 Task: Search one way flight ticket for 2 adults, 2 children, 2 infants in seat in first from Hartford: Bradley International Airport to South Bend: South Bend International Airport on 8-6-2023. Choice of flights is Royal air maroc. Number of bags: 2 checked bags. Price is upto 96000. Outbound departure time preference is 10:30.
Action: Mouse moved to (217, 308)
Screenshot: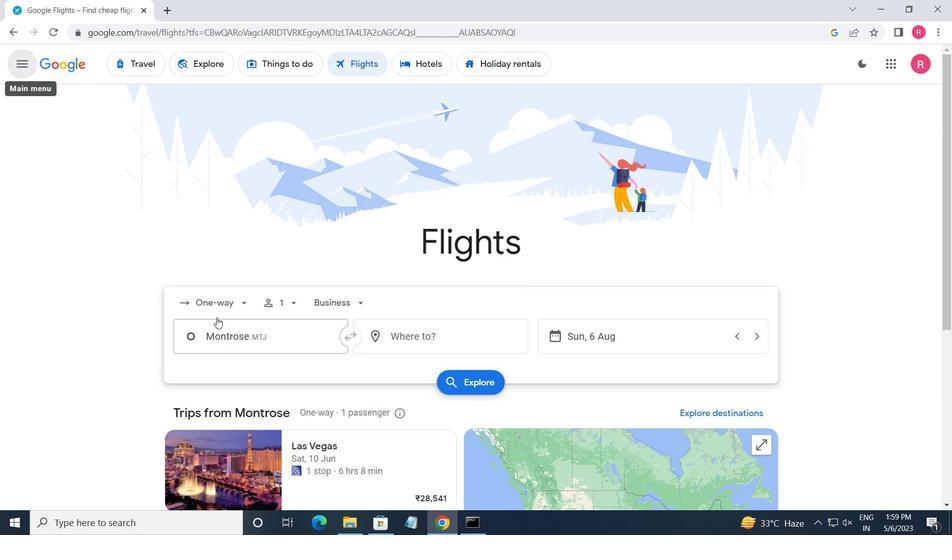 
Action: Mouse pressed left at (217, 308)
Screenshot: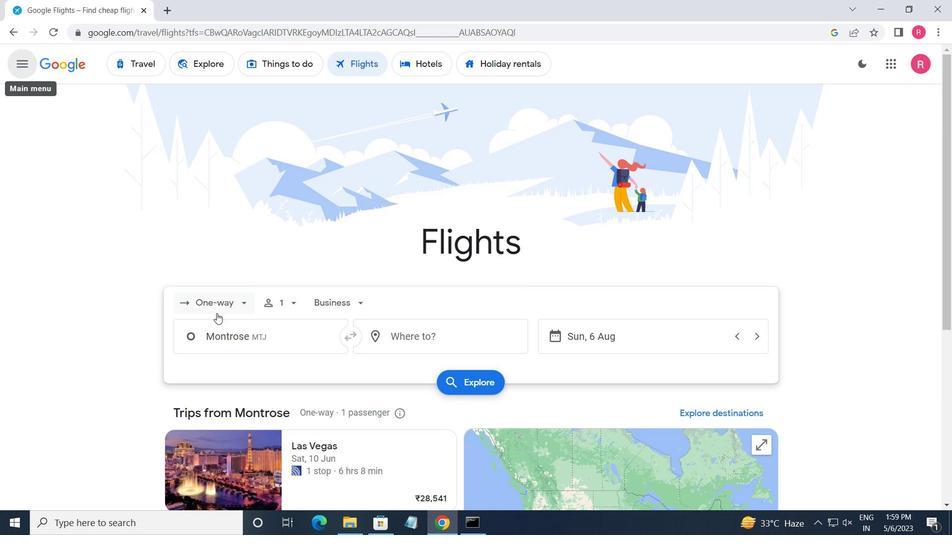 
Action: Mouse moved to (222, 357)
Screenshot: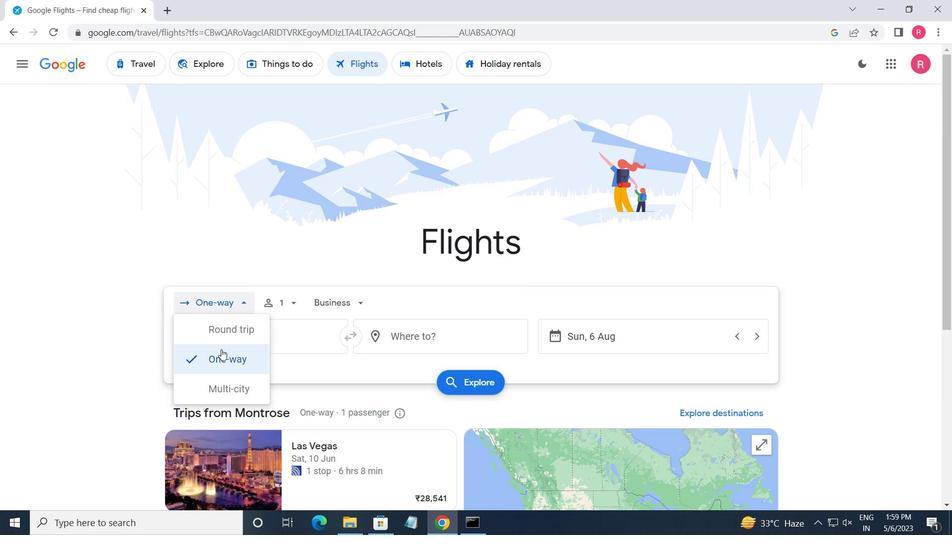 
Action: Mouse pressed left at (222, 357)
Screenshot: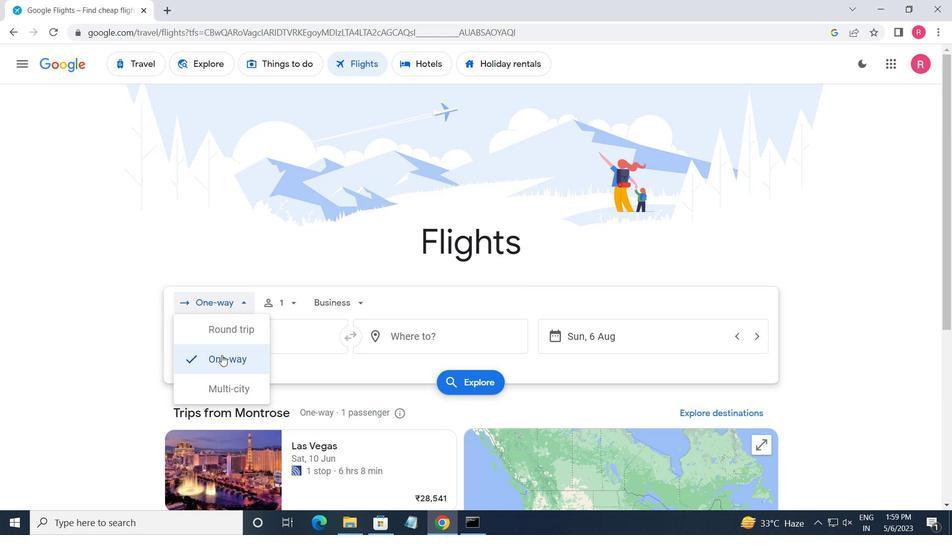 
Action: Mouse moved to (295, 302)
Screenshot: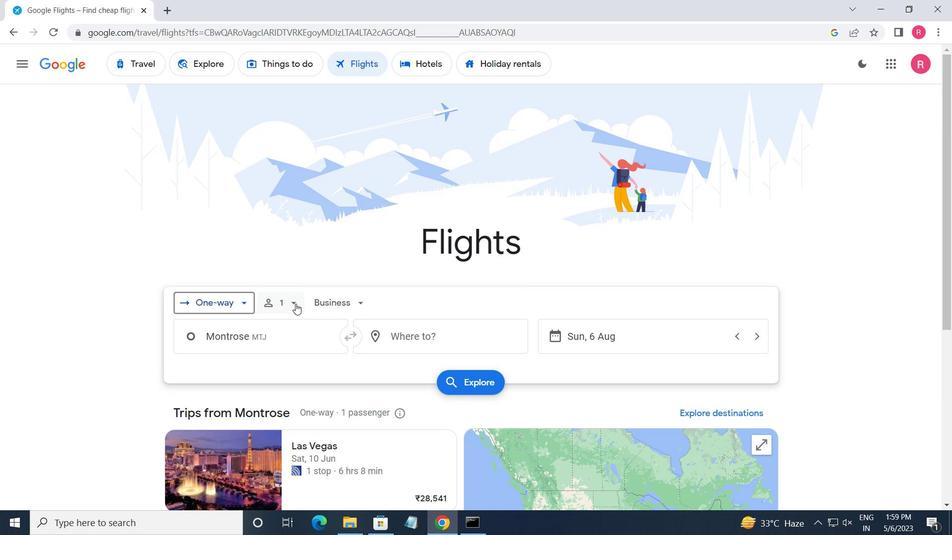 
Action: Mouse pressed left at (295, 302)
Screenshot: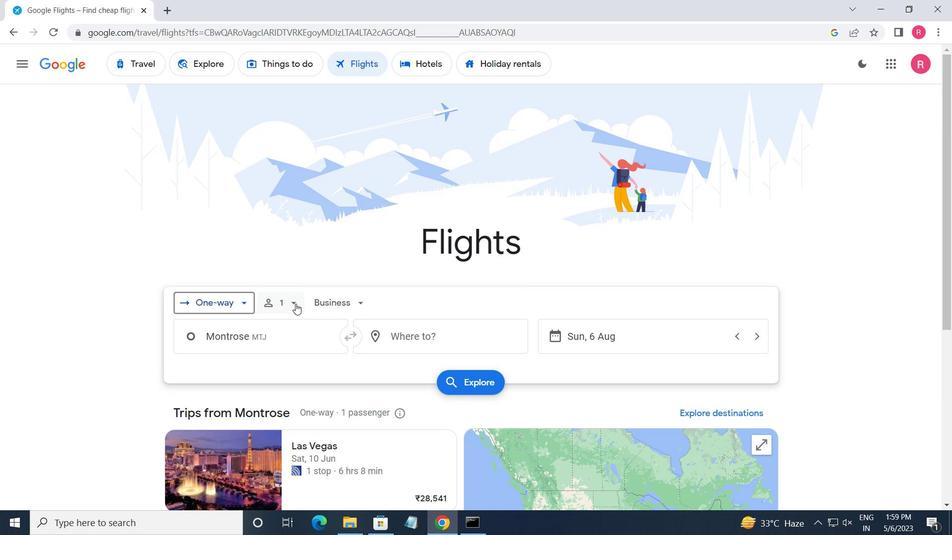 
Action: Mouse moved to (395, 340)
Screenshot: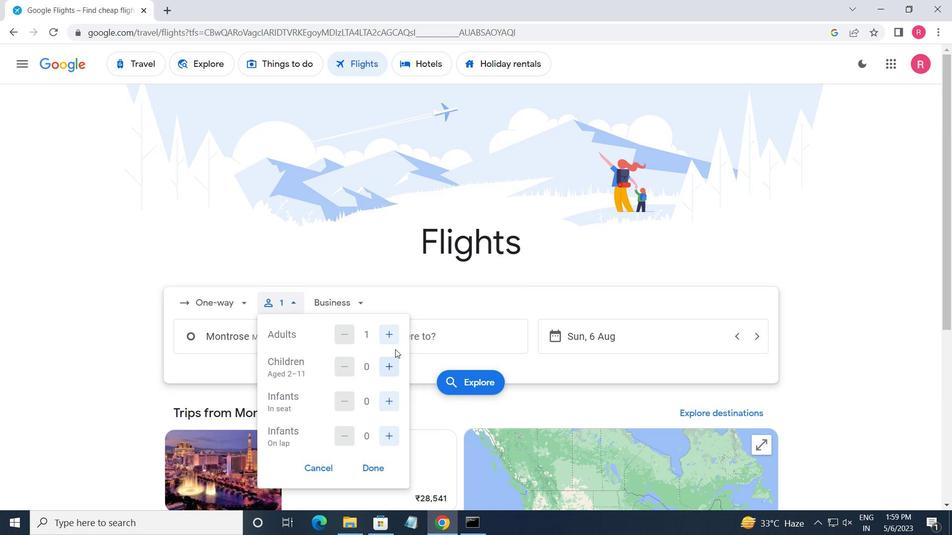 
Action: Mouse pressed left at (395, 340)
Screenshot: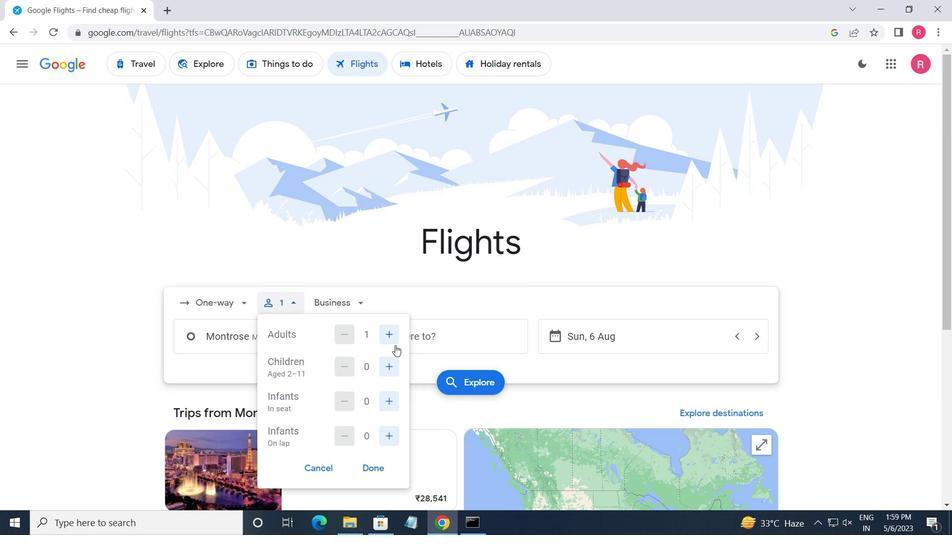 
Action: Mouse moved to (385, 378)
Screenshot: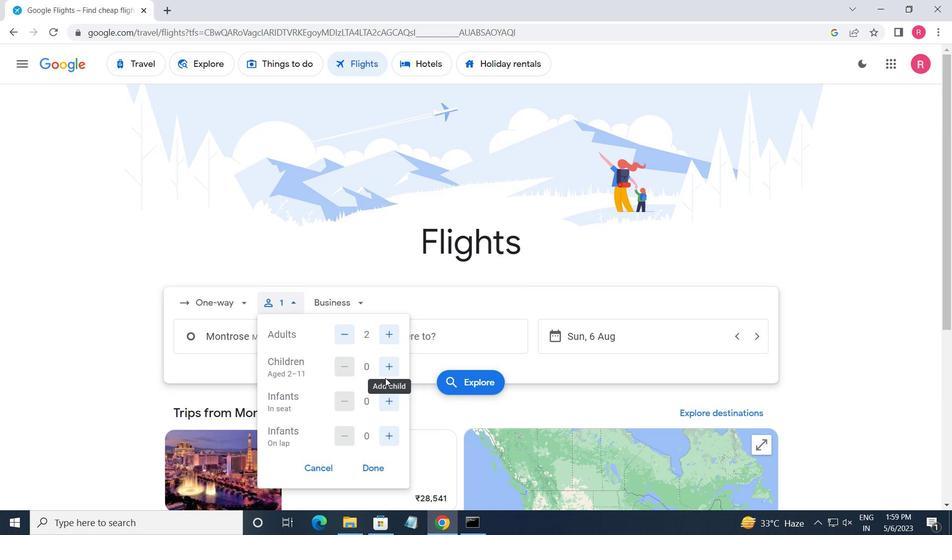 
Action: Mouse pressed left at (385, 378)
Screenshot: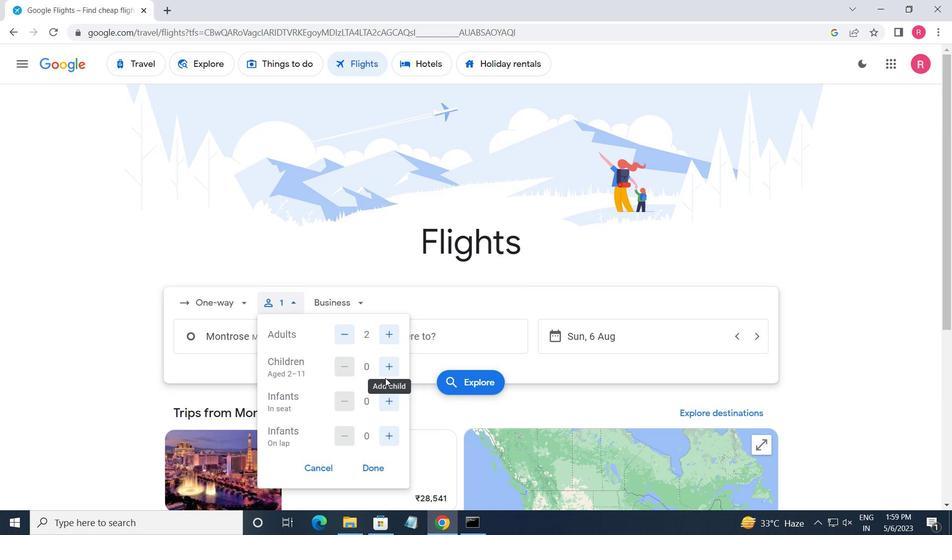 
Action: Mouse moved to (288, 291)
Screenshot: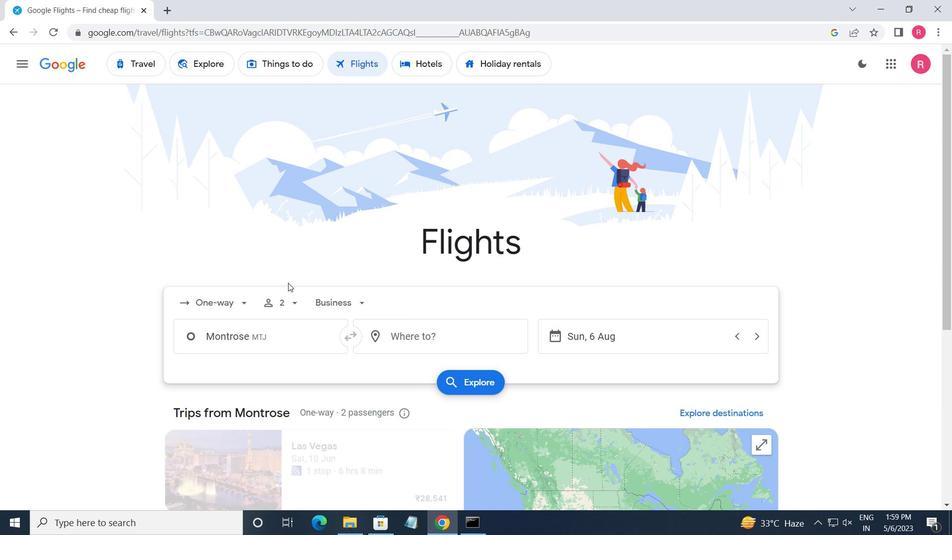 
Action: Mouse pressed left at (288, 291)
Screenshot: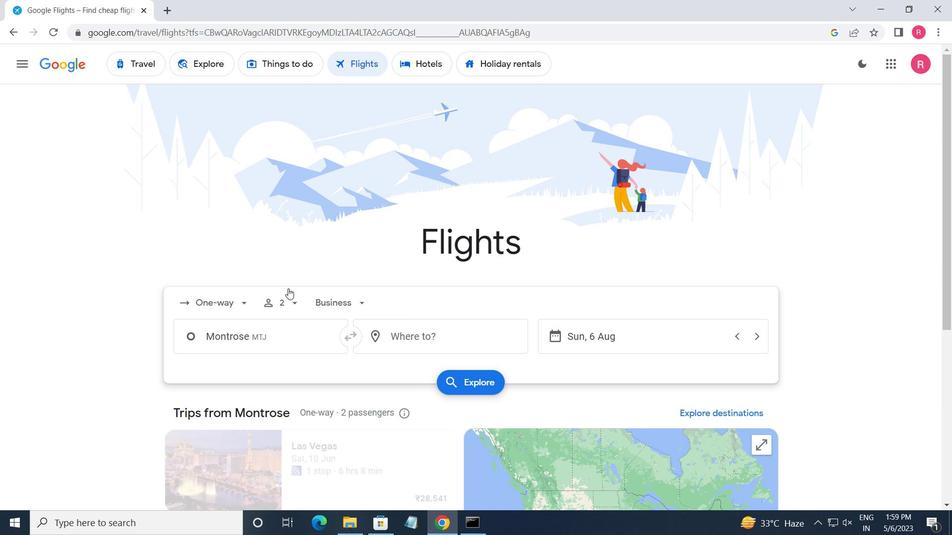 
Action: Mouse moved to (384, 368)
Screenshot: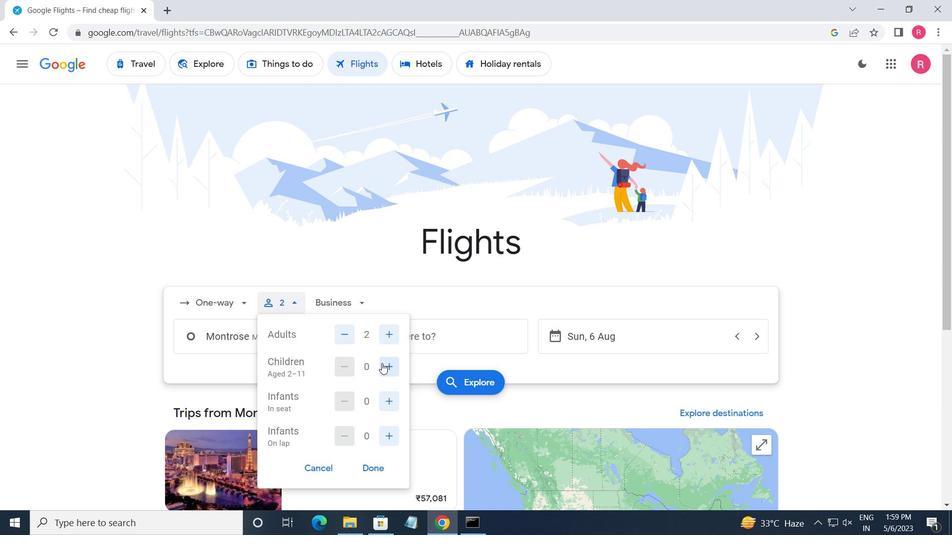 
Action: Mouse pressed left at (384, 368)
Screenshot: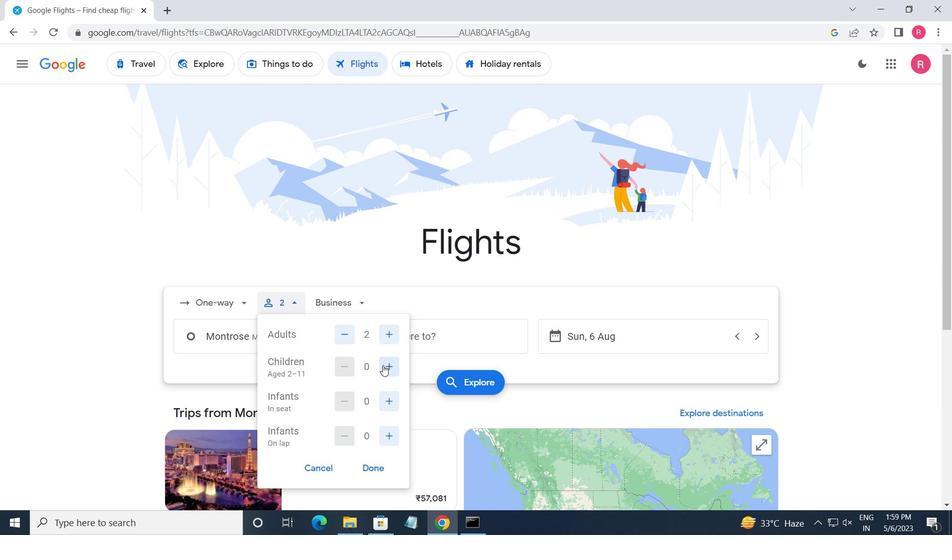 
Action: Mouse pressed left at (384, 368)
Screenshot: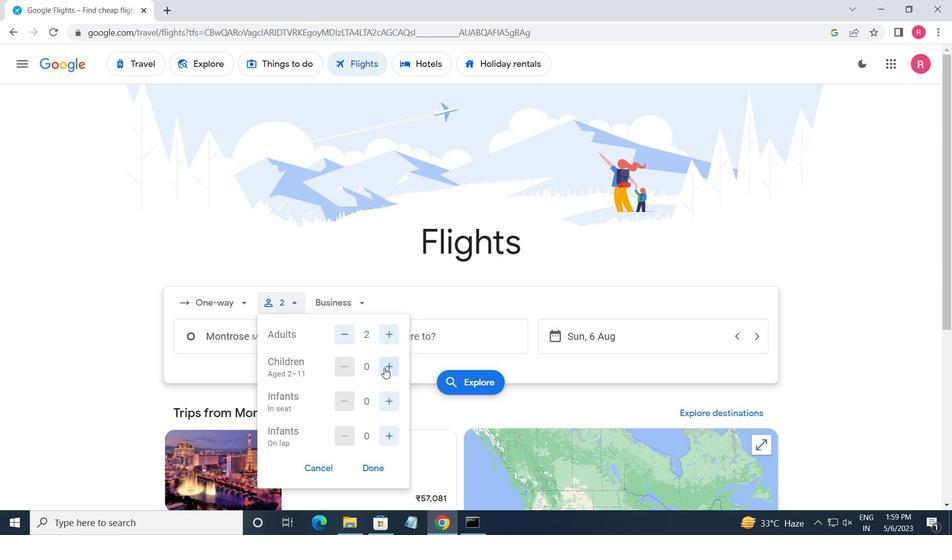 
Action: Mouse moved to (388, 402)
Screenshot: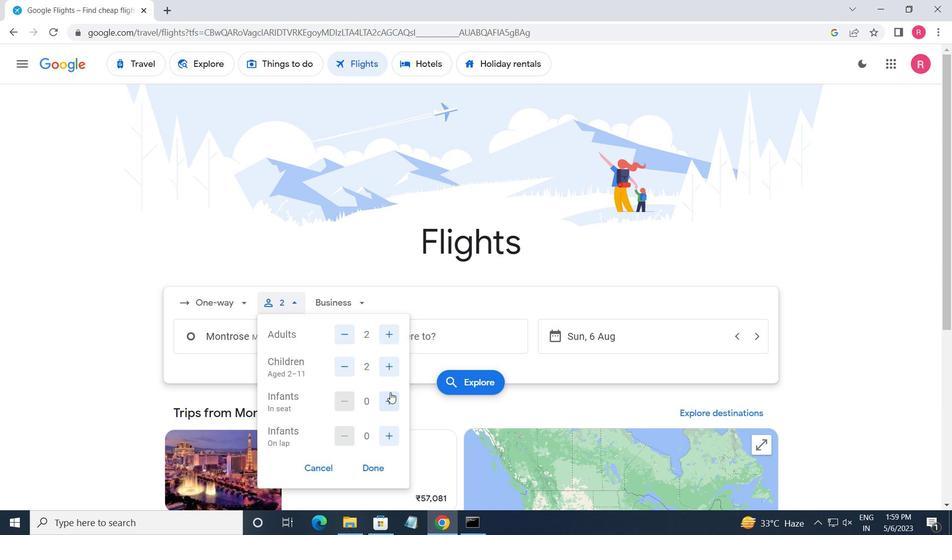 
Action: Mouse pressed left at (388, 402)
Screenshot: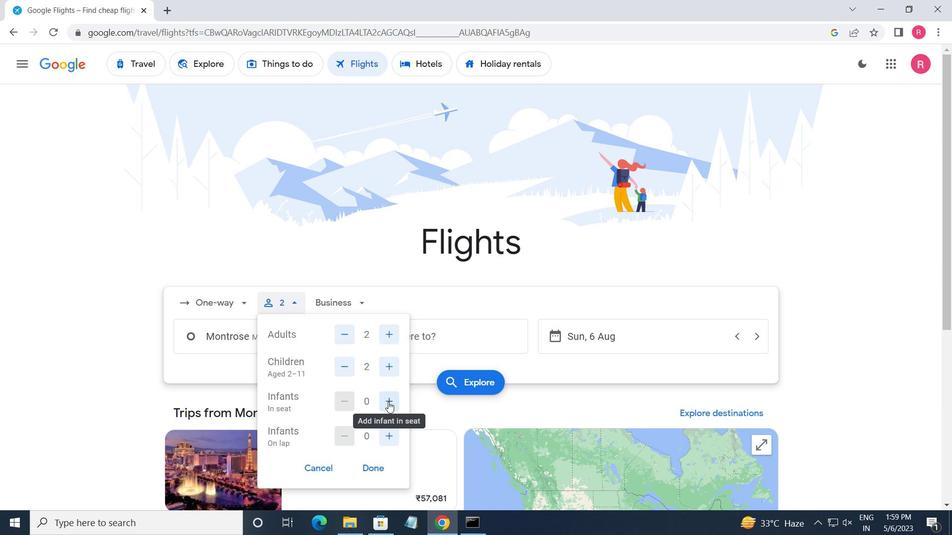 
Action: Mouse pressed left at (388, 402)
Screenshot: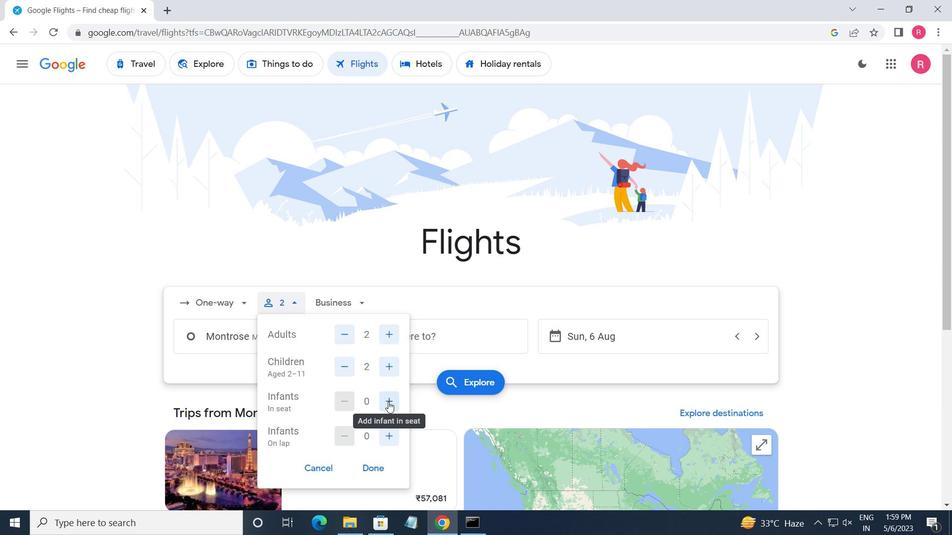 
Action: Mouse moved to (374, 467)
Screenshot: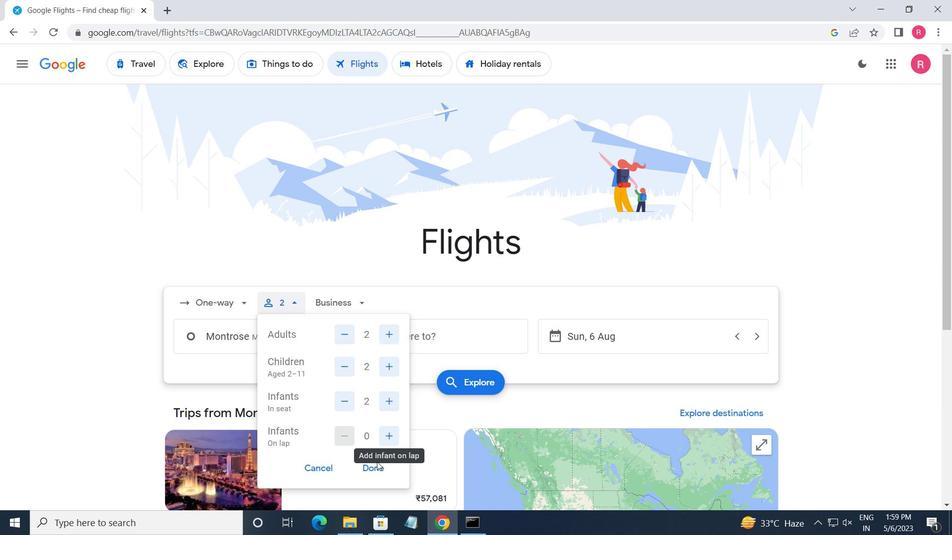 
Action: Mouse pressed left at (374, 467)
Screenshot: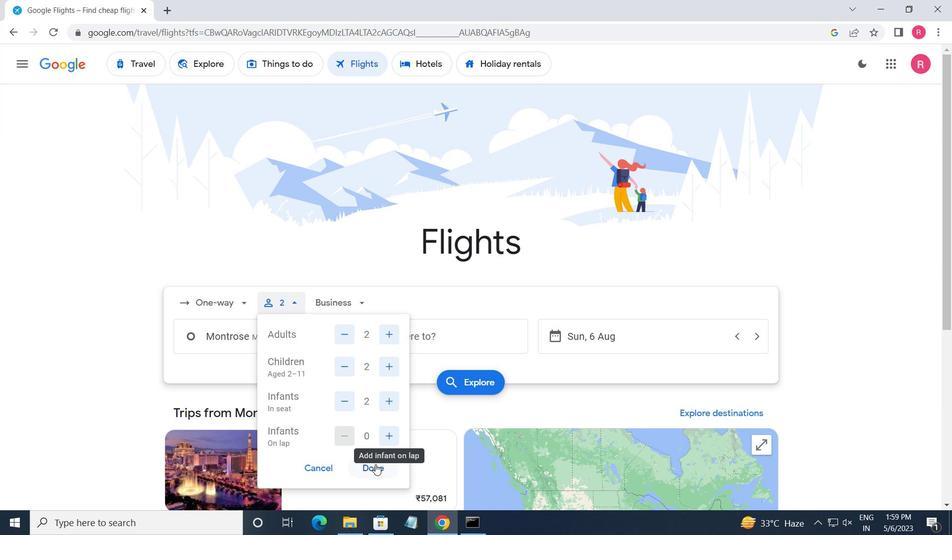 
Action: Mouse moved to (358, 306)
Screenshot: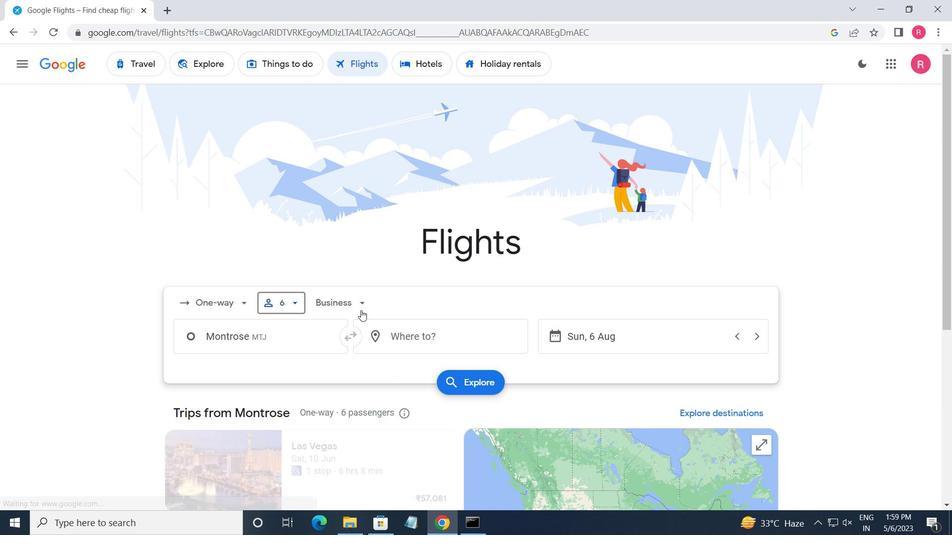 
Action: Mouse pressed left at (358, 306)
Screenshot: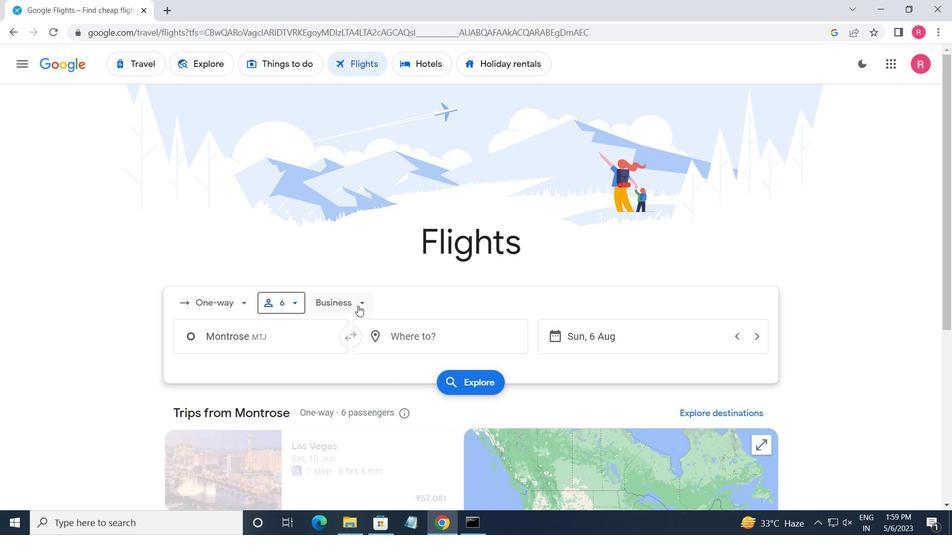 
Action: Mouse moved to (377, 420)
Screenshot: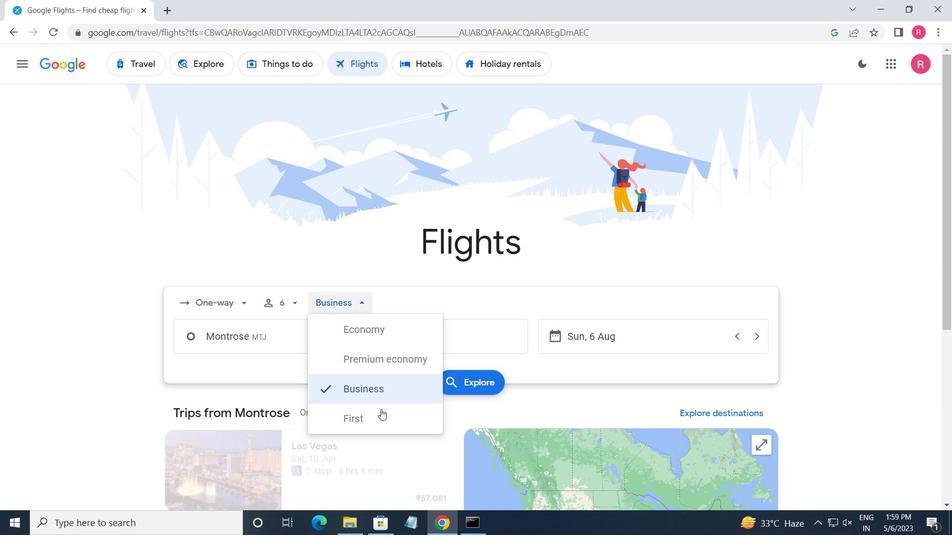 
Action: Mouse pressed left at (377, 420)
Screenshot: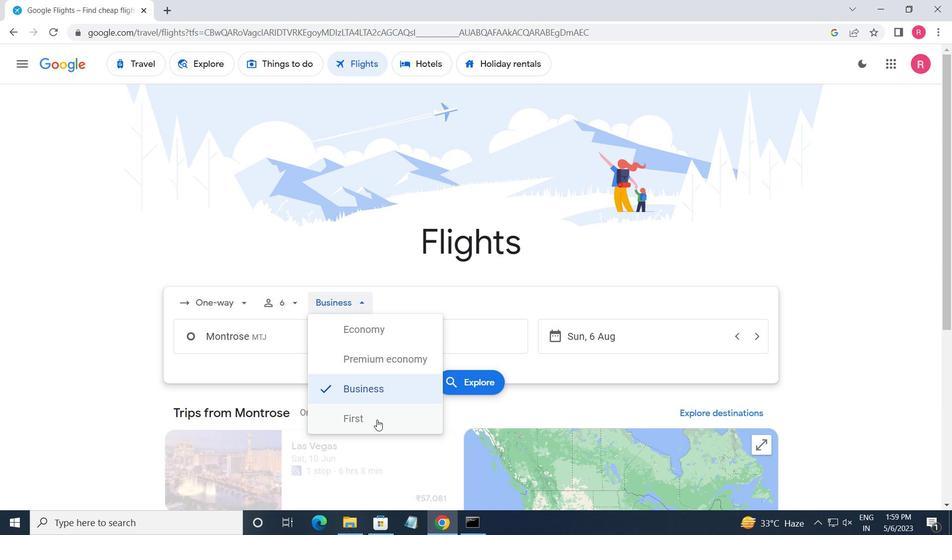 
Action: Mouse moved to (301, 330)
Screenshot: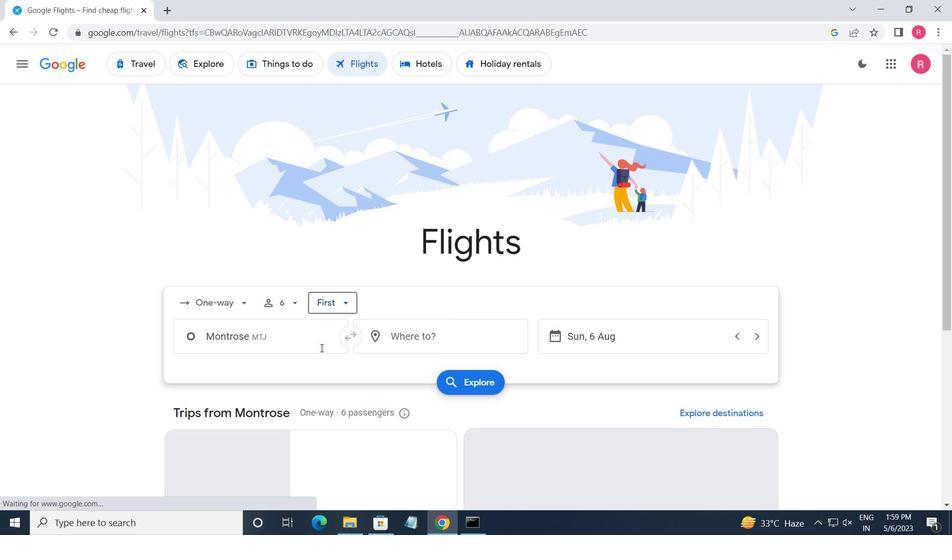 
Action: Mouse pressed left at (301, 330)
Screenshot: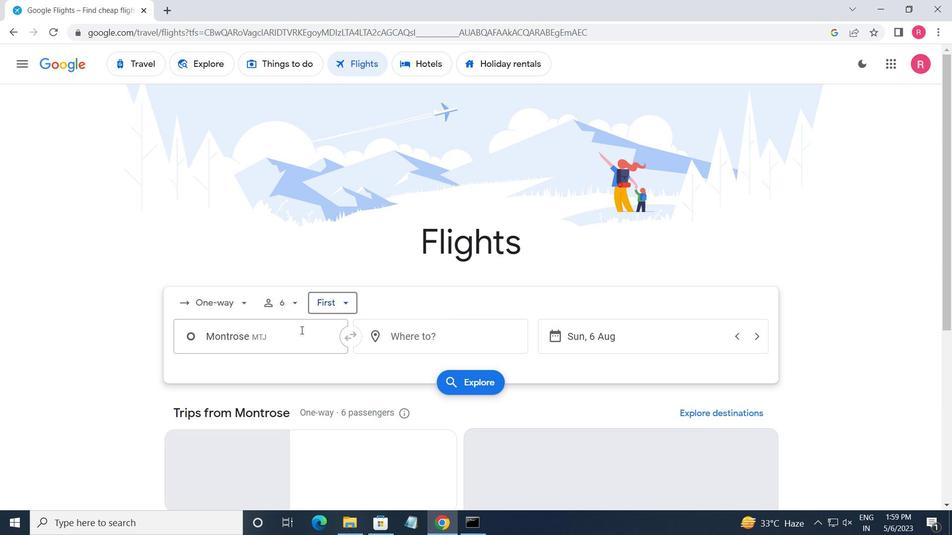 
Action: Mouse moved to (310, 324)
Screenshot: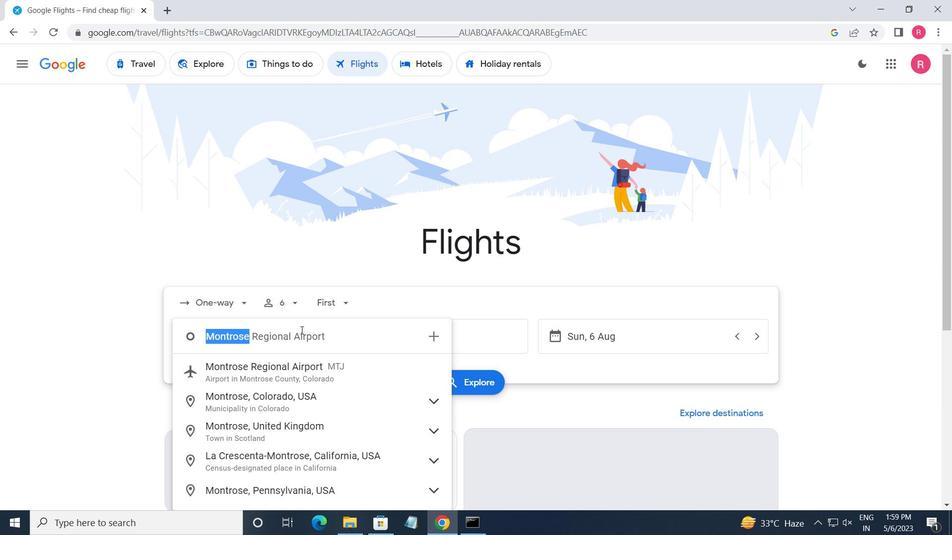 
Action: Key pressed <Key.caps_lock>Hart
Screenshot: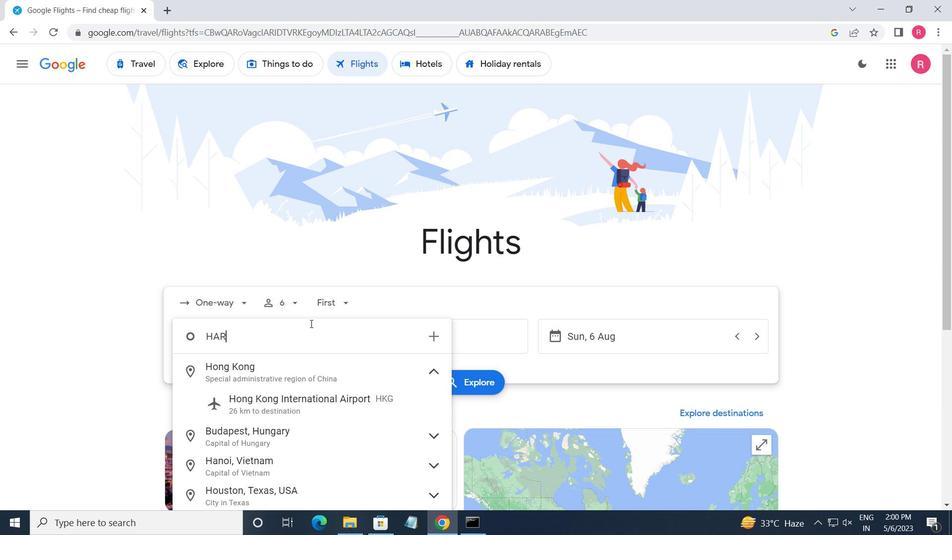 
Action: Mouse moved to (281, 412)
Screenshot: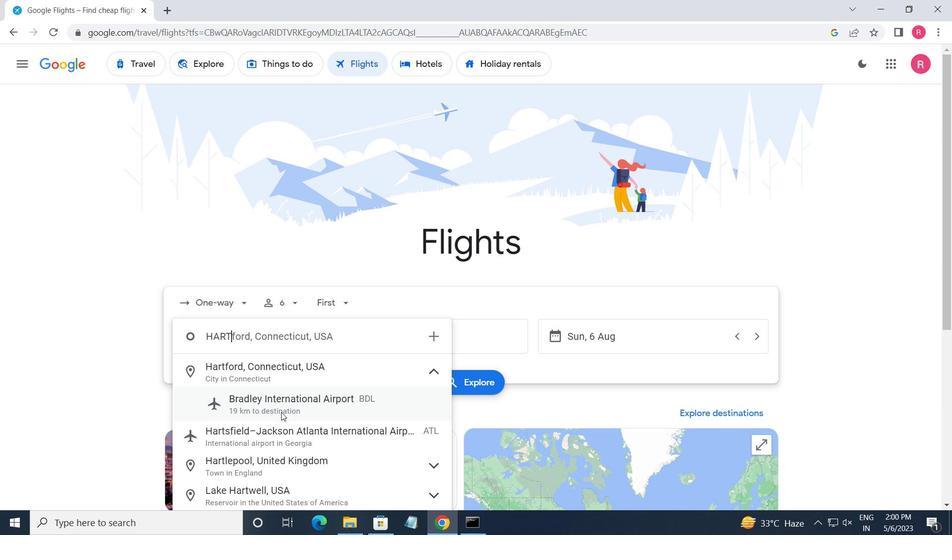 
Action: Mouse pressed left at (281, 412)
Screenshot: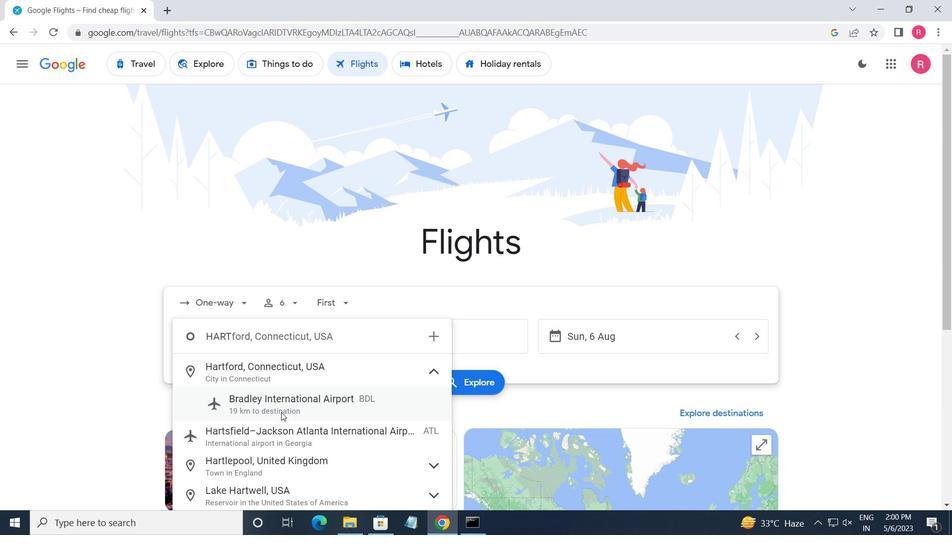 
Action: Mouse moved to (430, 329)
Screenshot: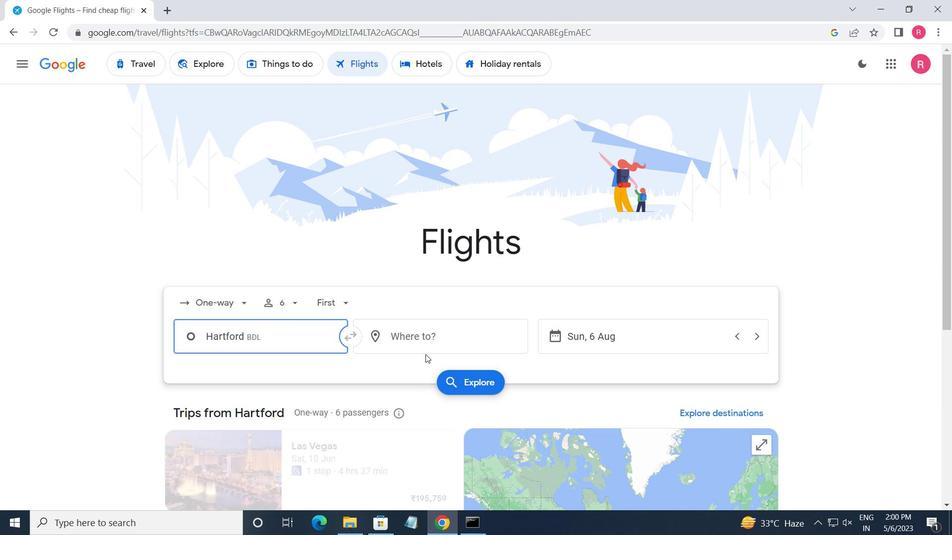 
Action: Mouse pressed left at (430, 329)
Screenshot: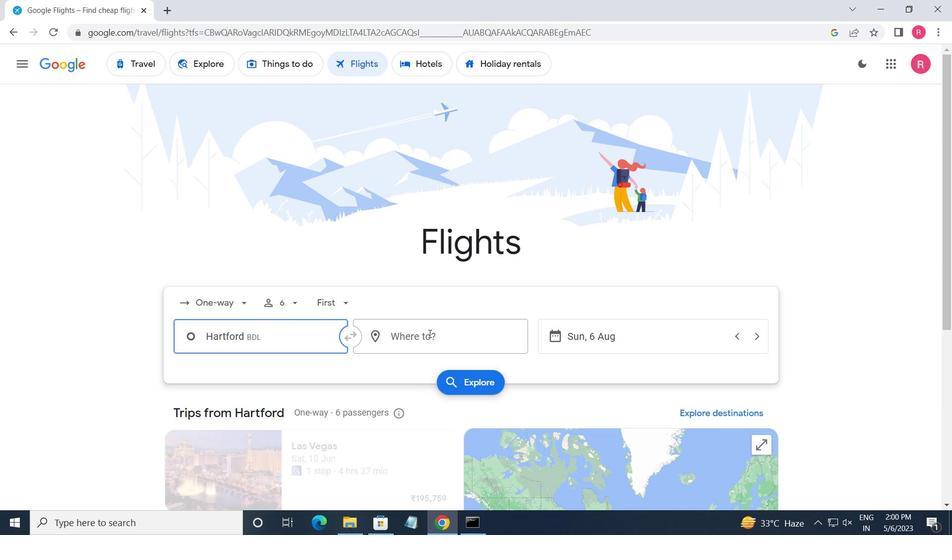 
Action: Key pressed <Key.shift>SOUTHBEND<Key.space><Key.shift>INTERNATIONAL<Key.space>
Screenshot: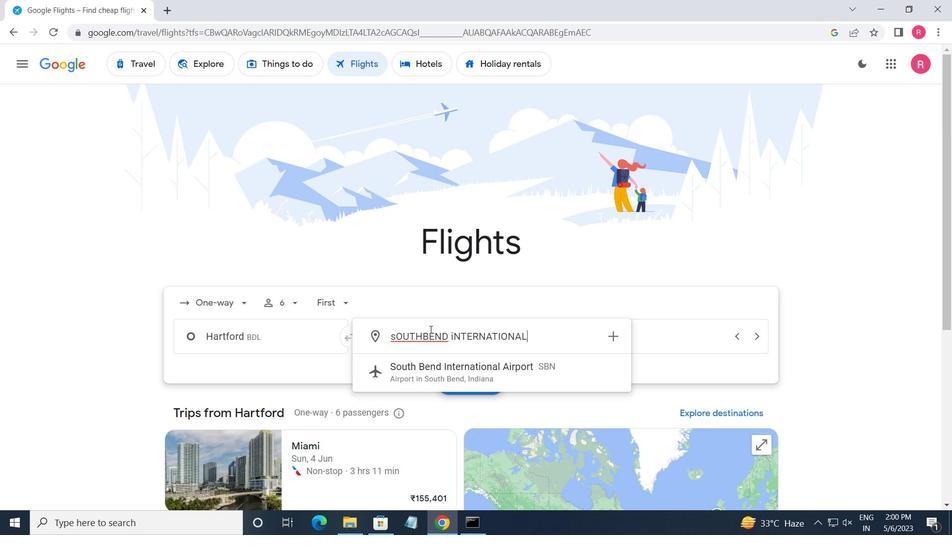 
Action: Mouse moved to (462, 378)
Screenshot: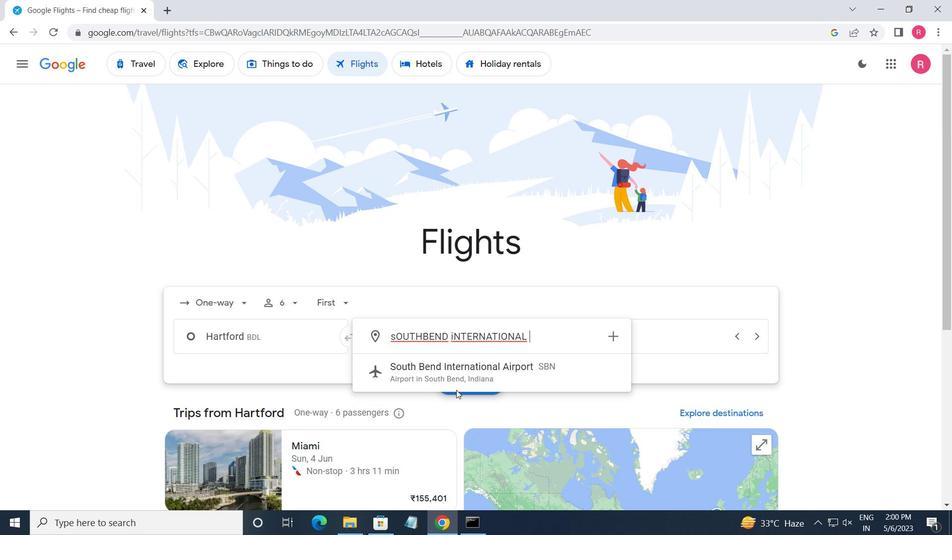 
Action: Mouse pressed left at (462, 378)
Screenshot: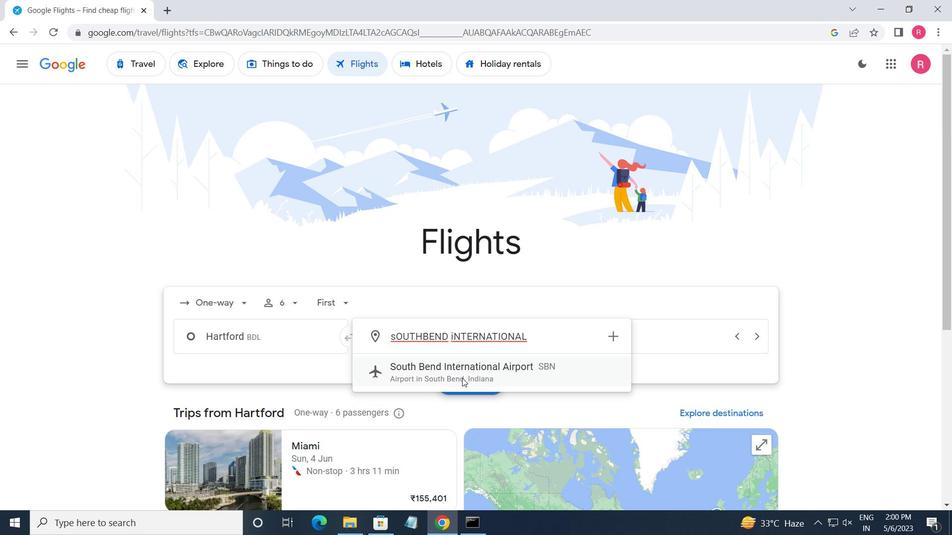 
Action: Mouse moved to (594, 343)
Screenshot: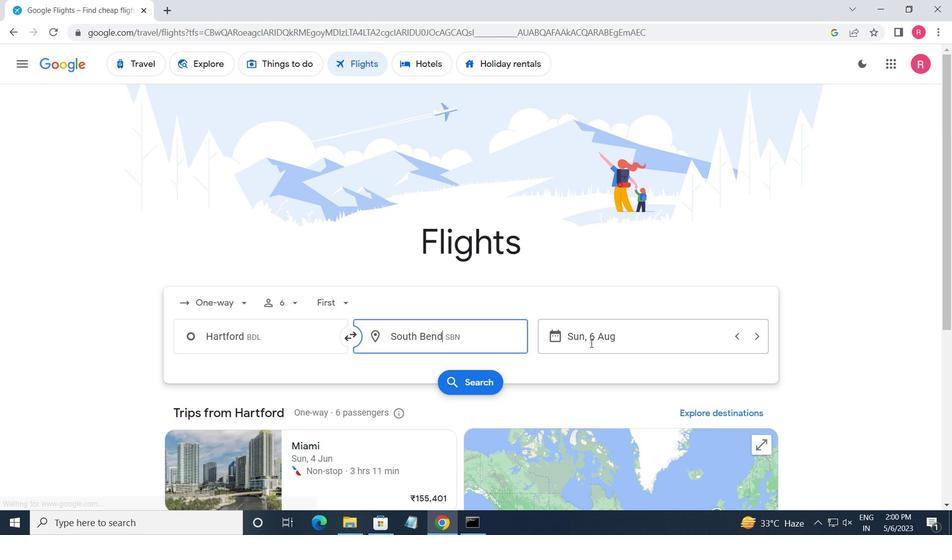
Action: Mouse pressed left at (594, 343)
Screenshot: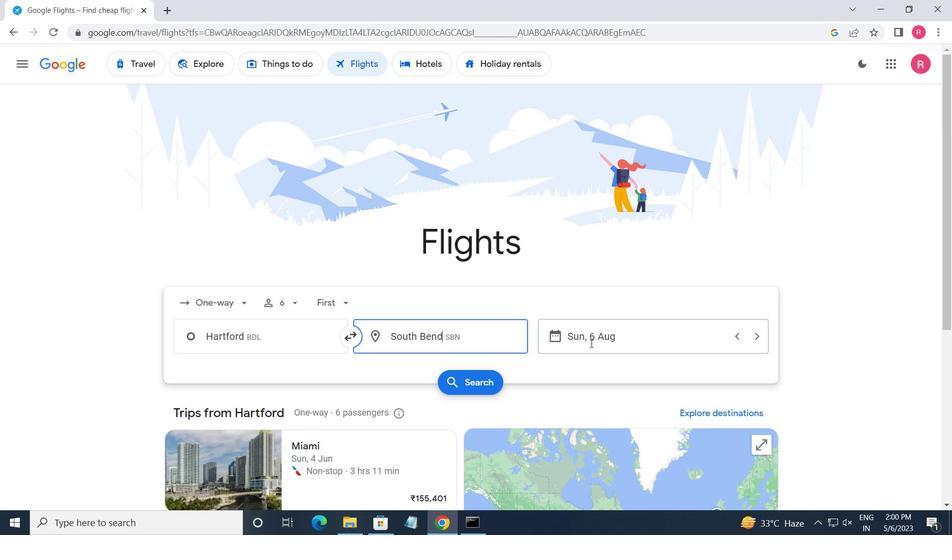 
Action: Mouse moved to (329, 319)
Screenshot: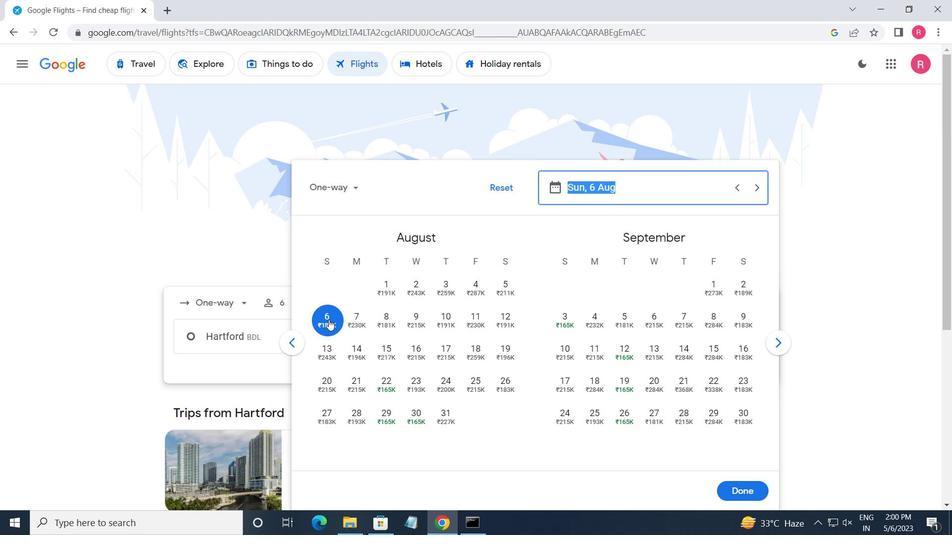
Action: Mouse pressed left at (329, 319)
Screenshot: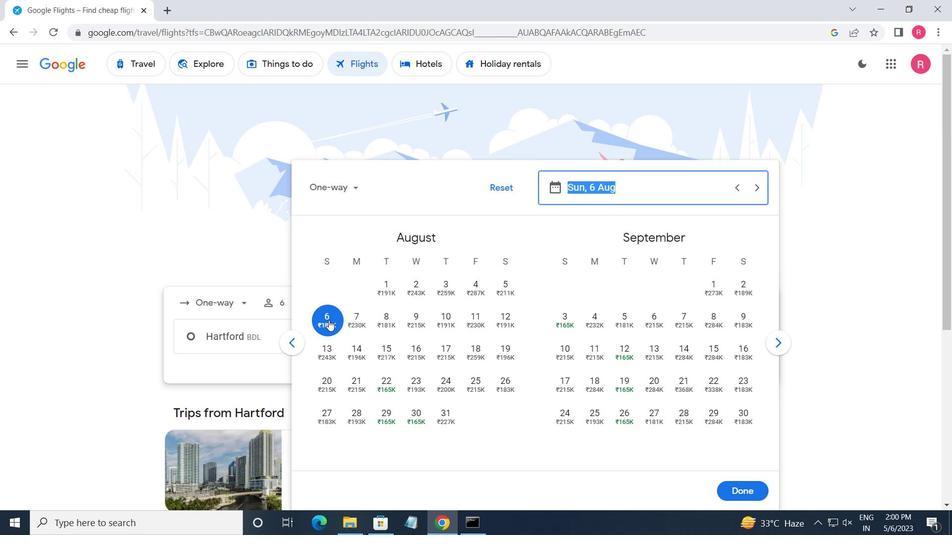 
Action: Mouse moved to (740, 492)
Screenshot: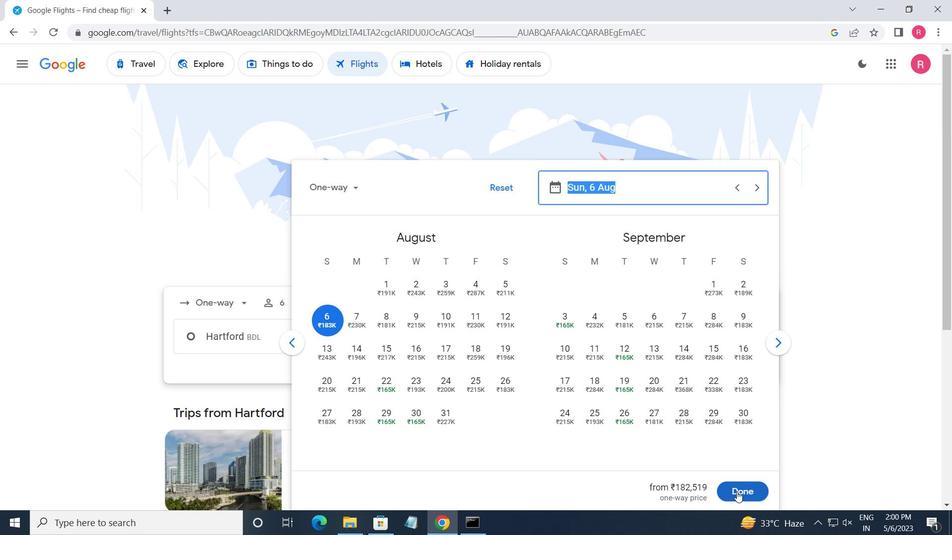 
Action: Mouse pressed left at (740, 492)
Screenshot: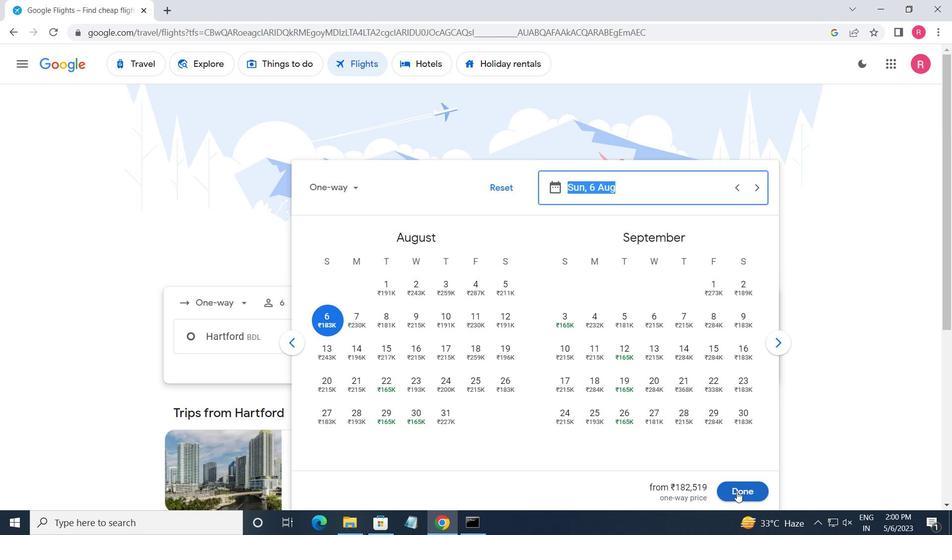 
Action: Mouse moved to (458, 382)
Screenshot: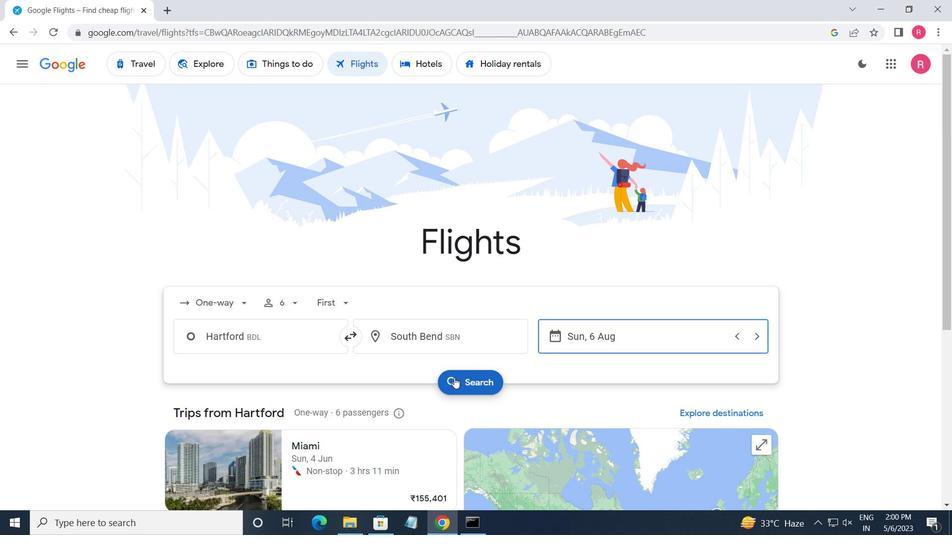 
Action: Mouse pressed left at (458, 382)
Screenshot: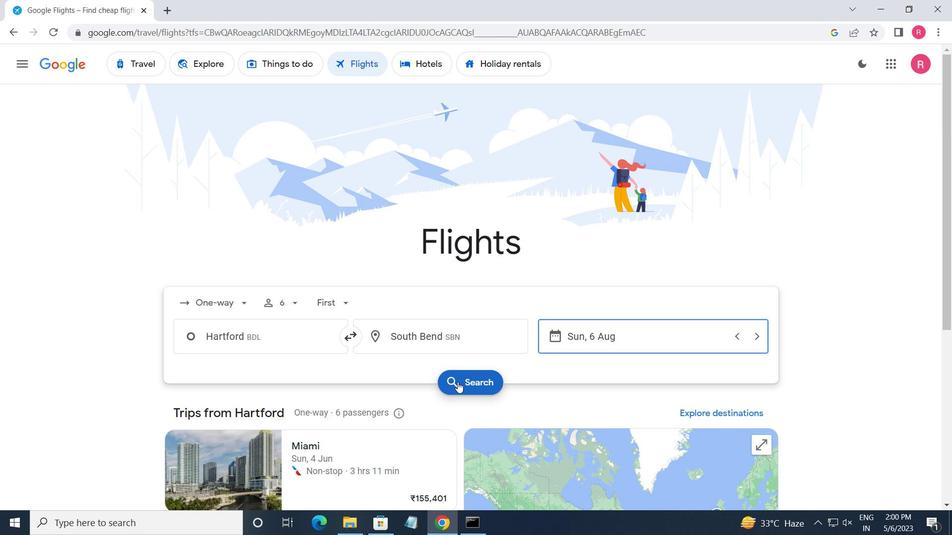 
Action: Mouse moved to (191, 175)
Screenshot: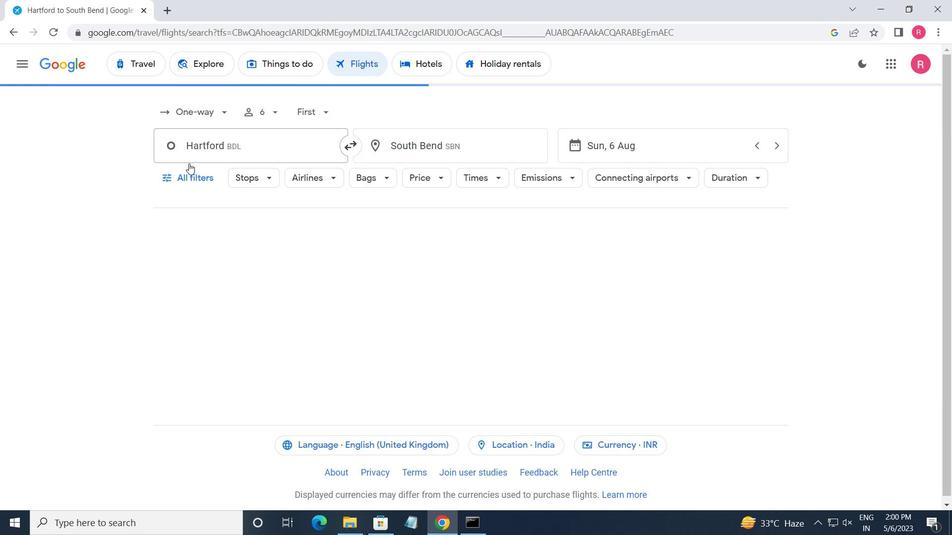 
Action: Mouse pressed left at (191, 175)
Screenshot: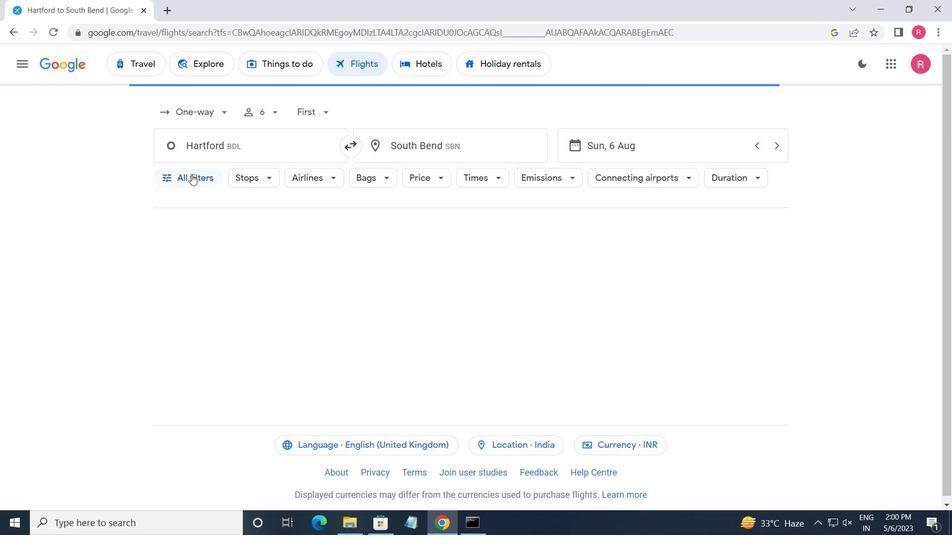 
Action: Mouse moved to (242, 271)
Screenshot: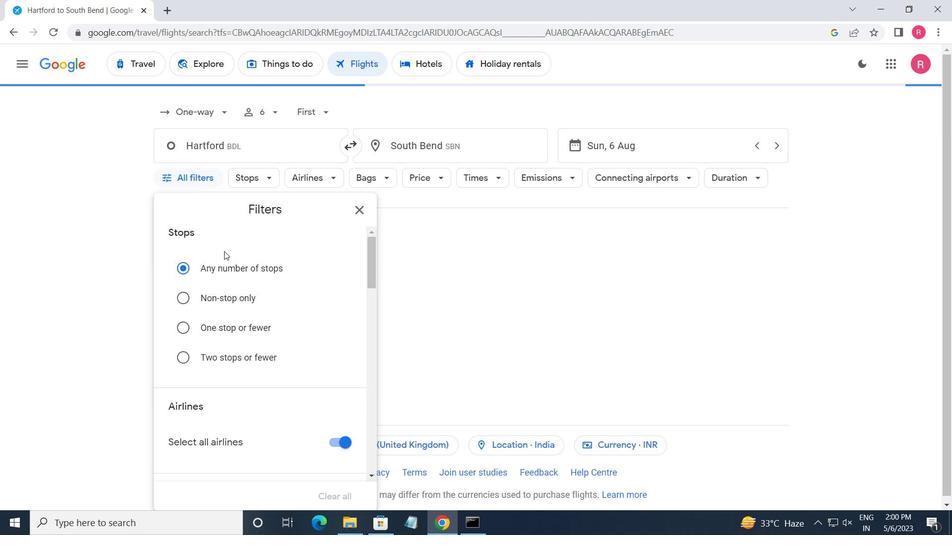 
Action: Mouse scrolled (242, 270) with delta (0, 0)
Screenshot: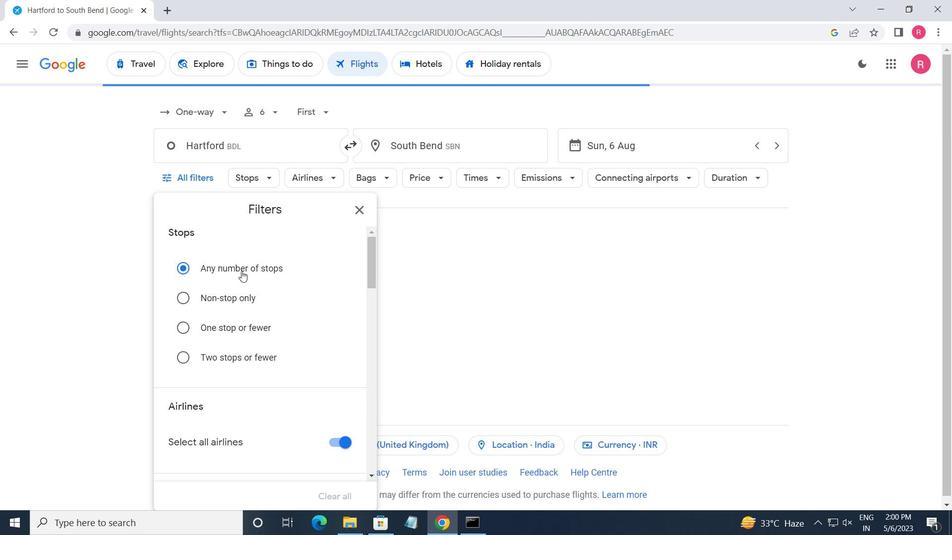 
Action: Mouse scrolled (242, 270) with delta (0, 0)
Screenshot: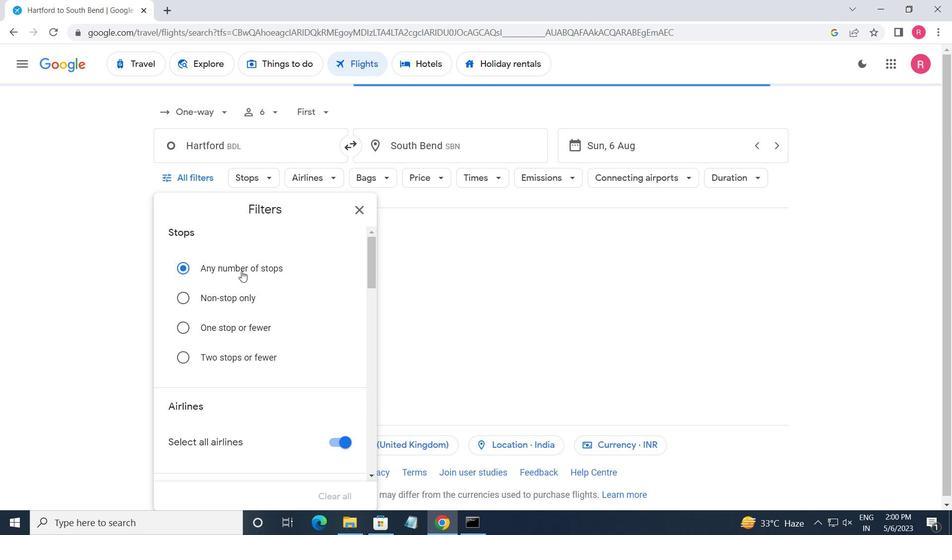 
Action: Mouse scrolled (242, 270) with delta (0, 0)
Screenshot: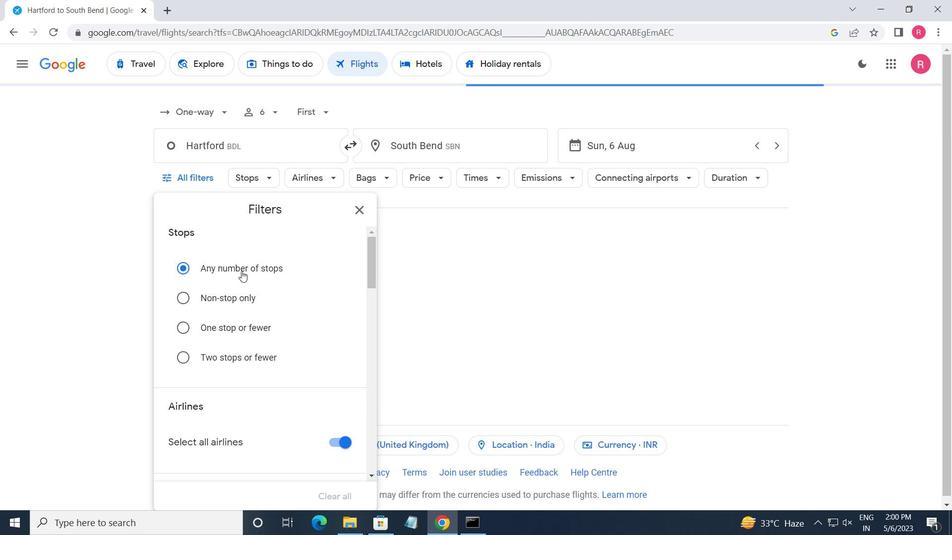 
Action: Mouse moved to (242, 271)
Screenshot: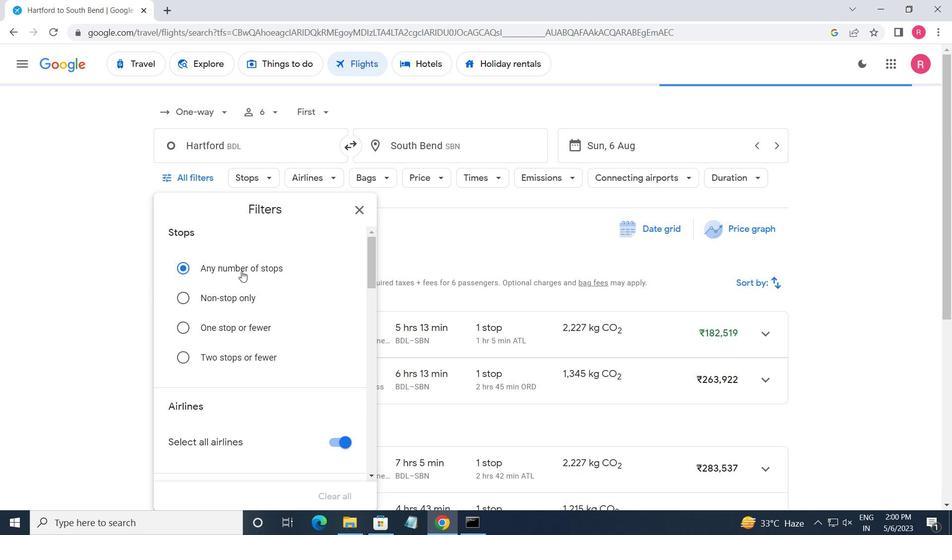 
Action: Mouse scrolled (242, 271) with delta (0, 0)
Screenshot: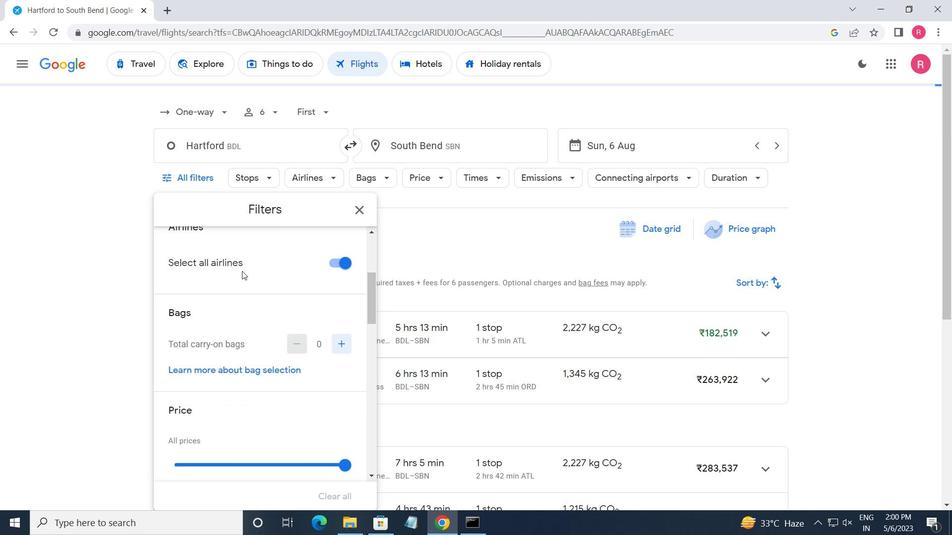 
Action: Mouse moved to (249, 270)
Screenshot: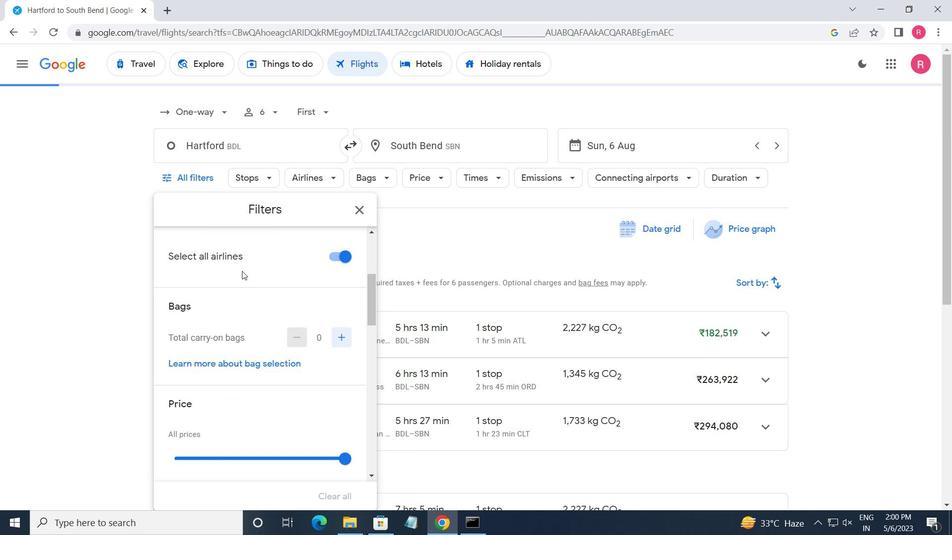
Action: Mouse scrolled (249, 270) with delta (0, 0)
Screenshot: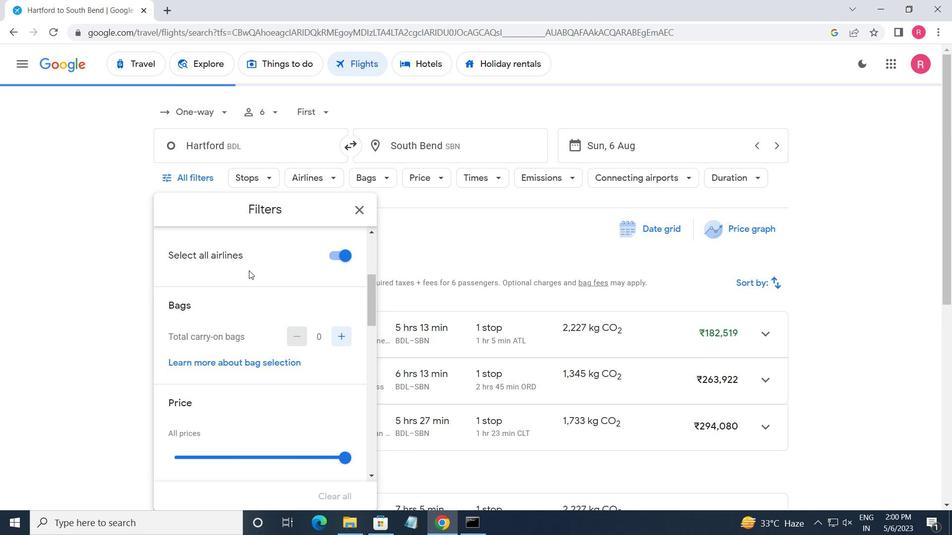 
Action: Mouse moved to (254, 272)
Screenshot: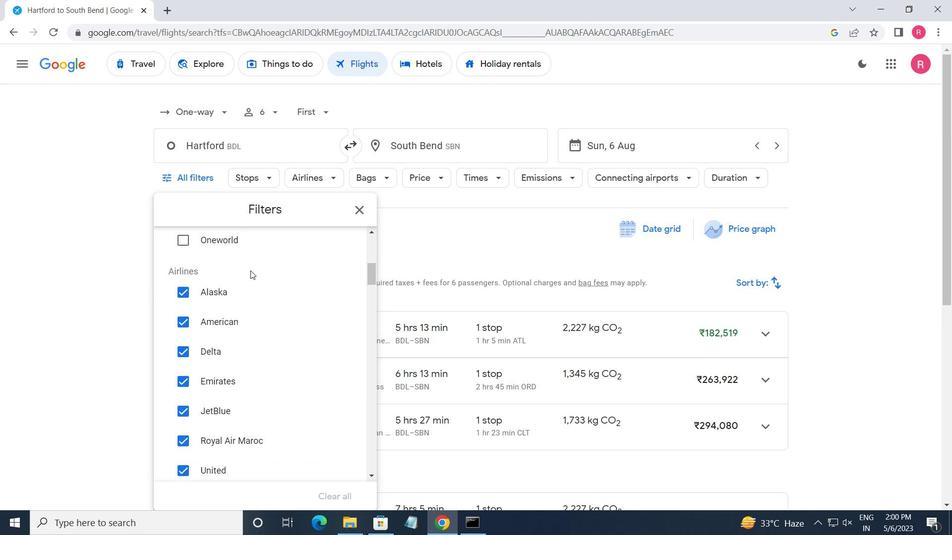 
Action: Mouse scrolled (254, 272) with delta (0, 0)
Screenshot: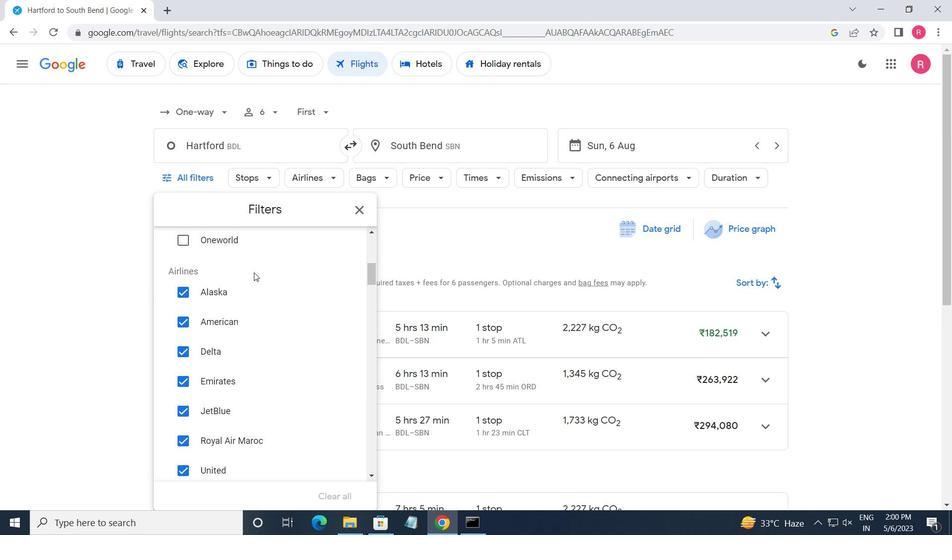 
Action: Mouse moved to (323, 380)
Screenshot: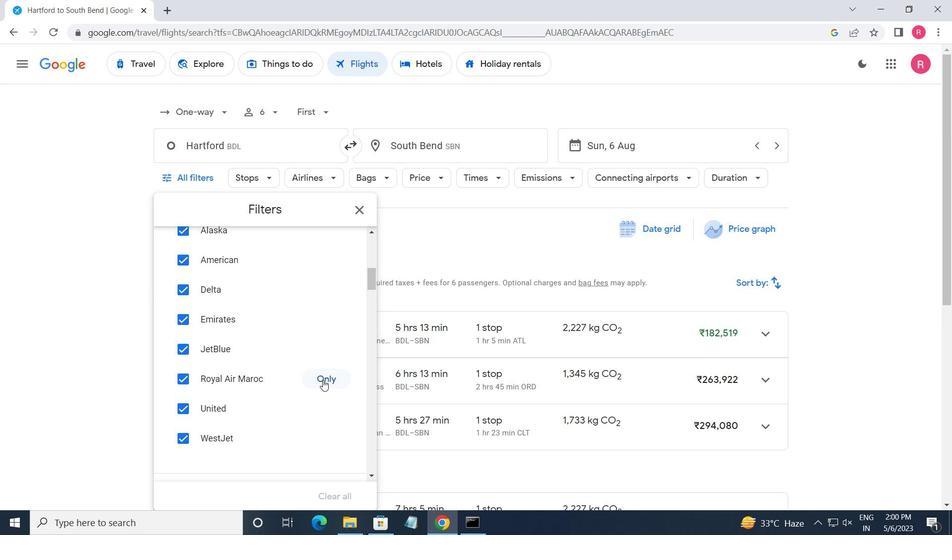 
Action: Mouse pressed left at (323, 380)
Screenshot: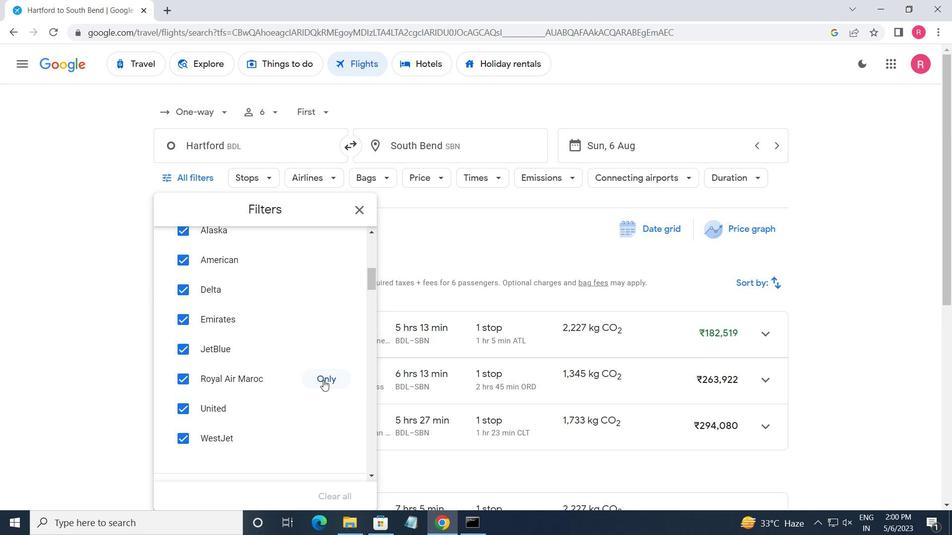 
Action: Mouse moved to (278, 369)
Screenshot: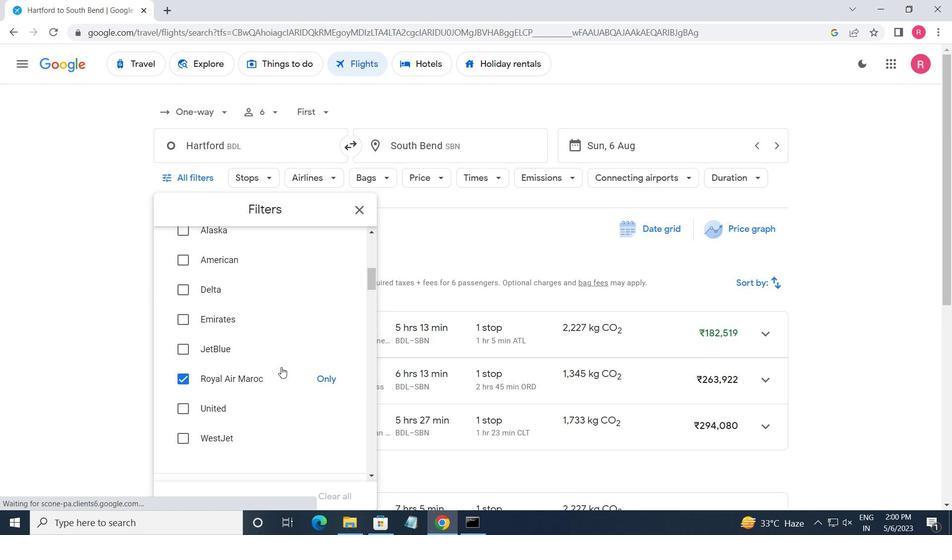 
Action: Mouse scrolled (278, 369) with delta (0, 0)
Screenshot: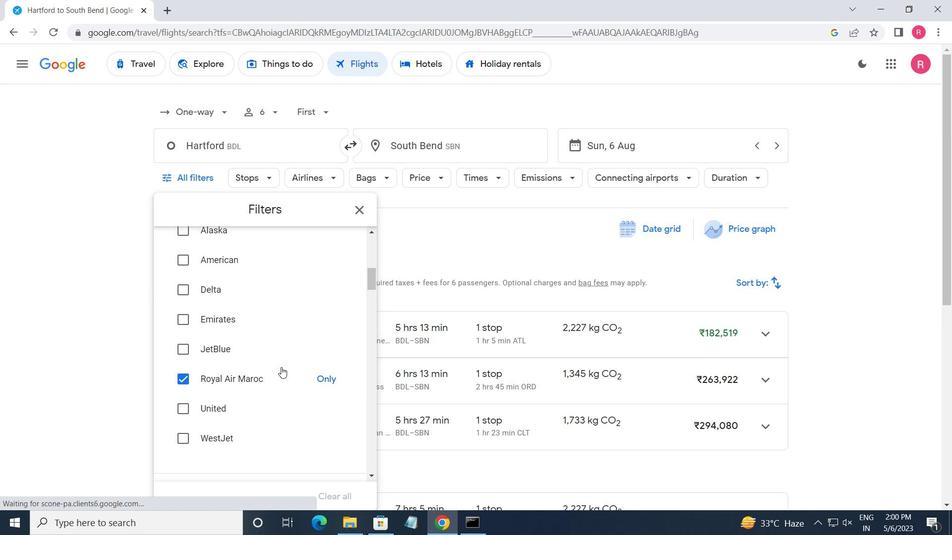 
Action: Mouse moved to (277, 370)
Screenshot: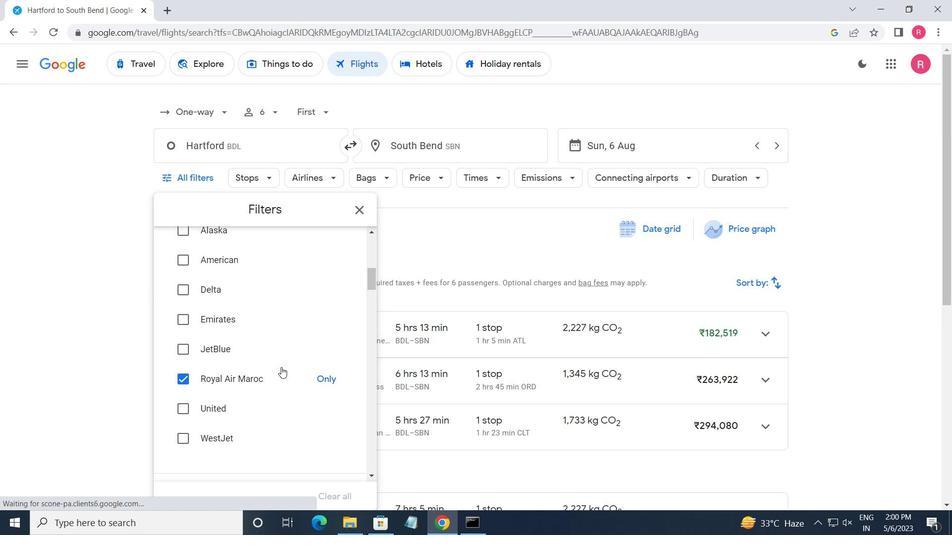 
Action: Mouse scrolled (277, 370) with delta (0, 0)
Screenshot: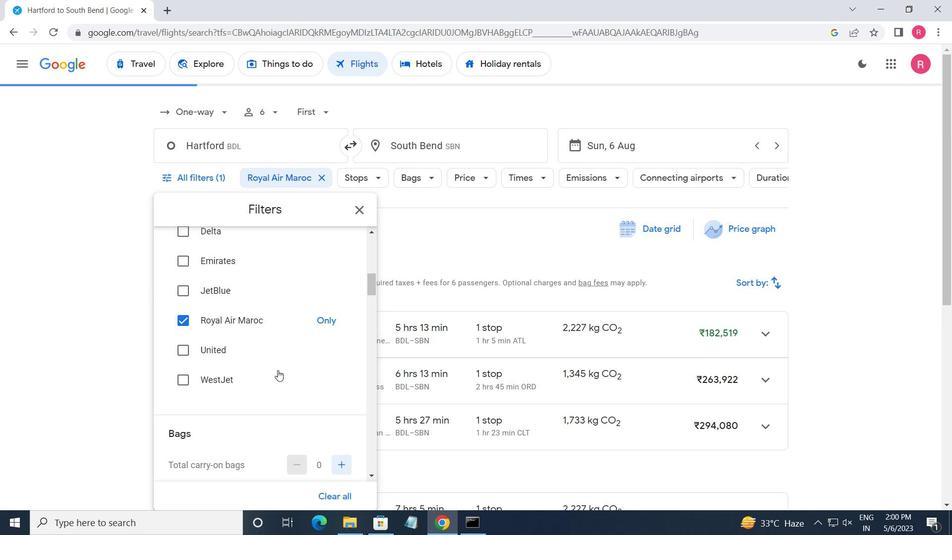 
Action: Mouse scrolled (277, 370) with delta (0, 0)
Screenshot: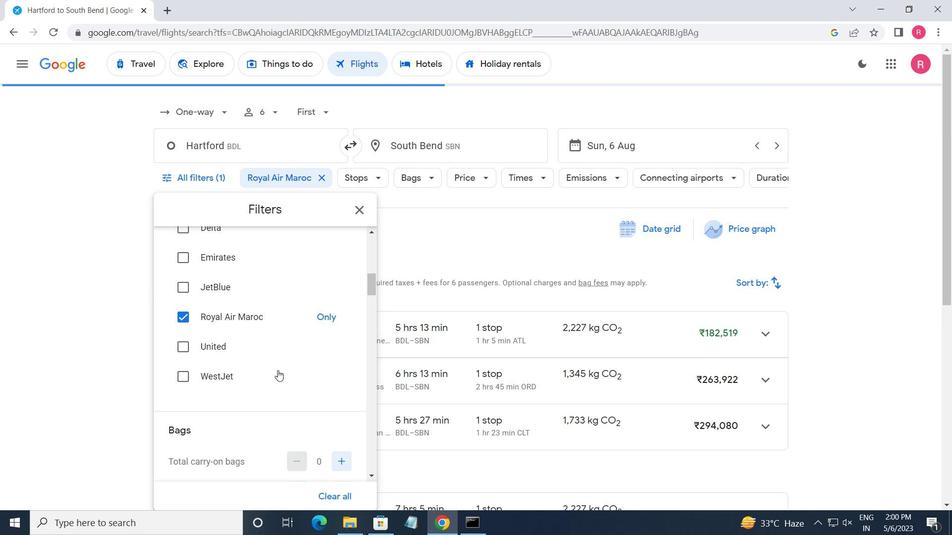 
Action: Mouse moved to (342, 372)
Screenshot: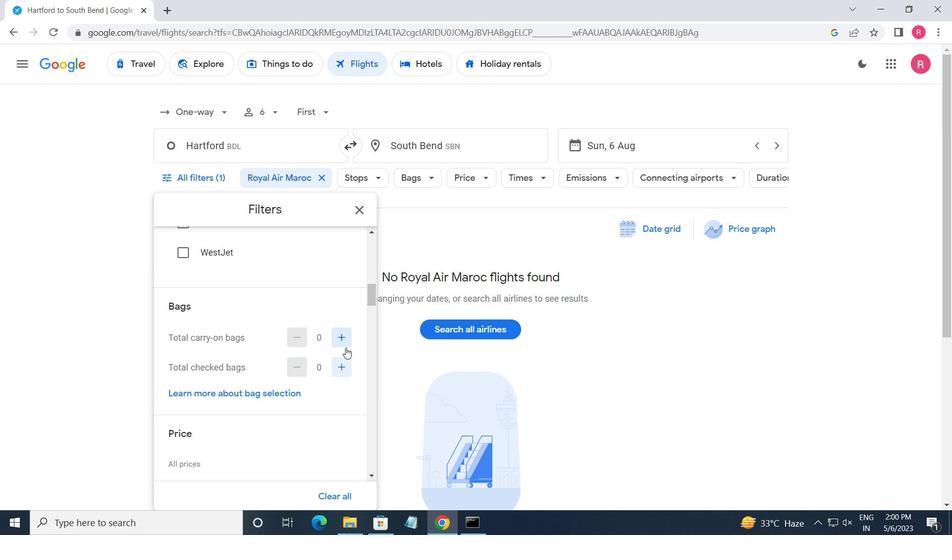 
Action: Mouse pressed left at (342, 372)
Screenshot: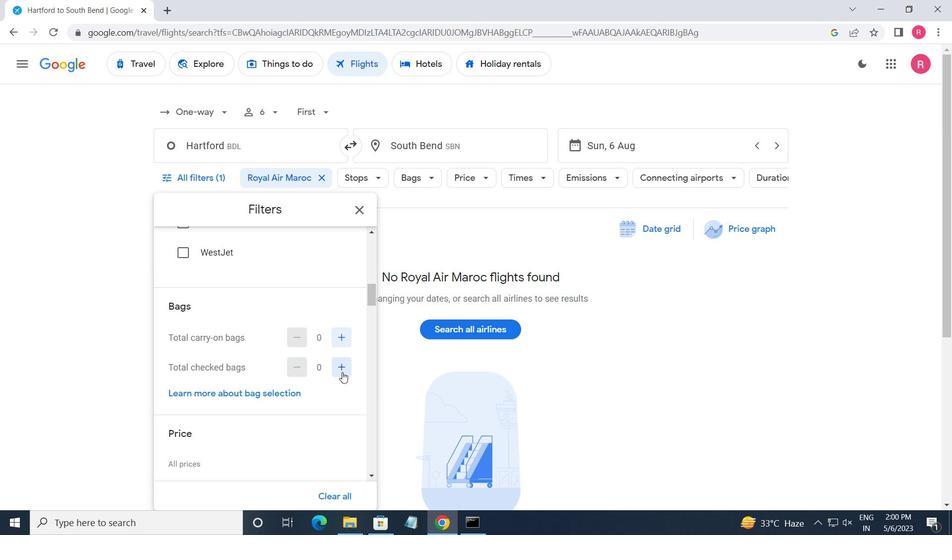 
Action: Mouse pressed left at (342, 372)
Screenshot: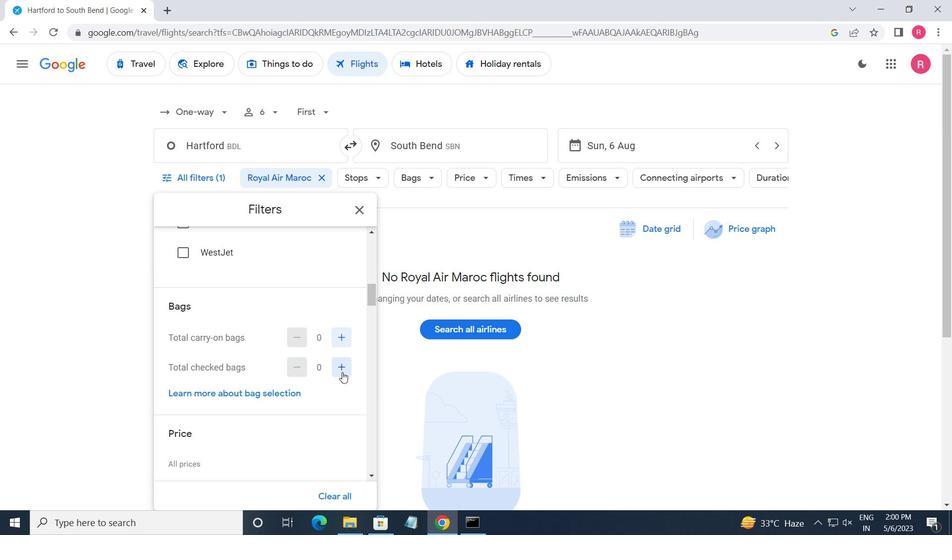 
Action: Mouse moved to (277, 322)
Screenshot: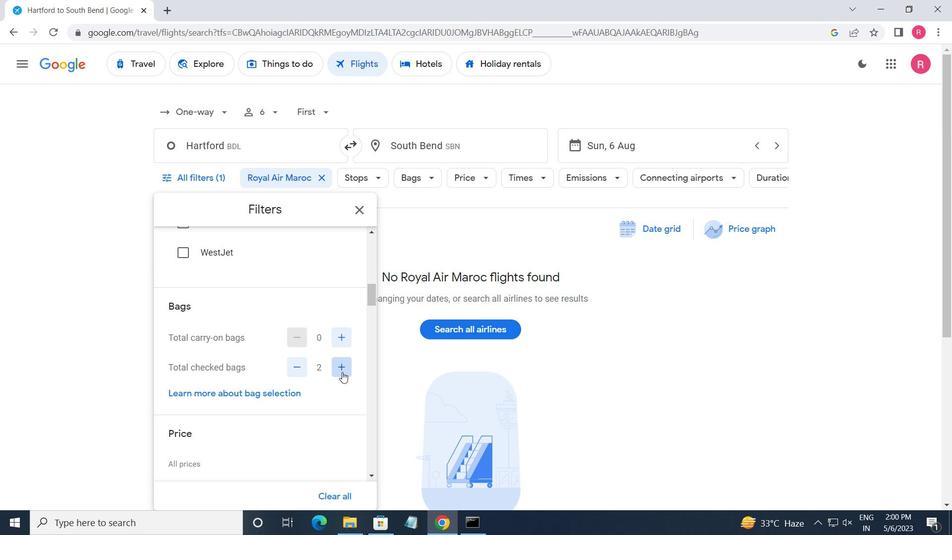 
Action: Mouse scrolled (277, 321) with delta (0, 0)
Screenshot: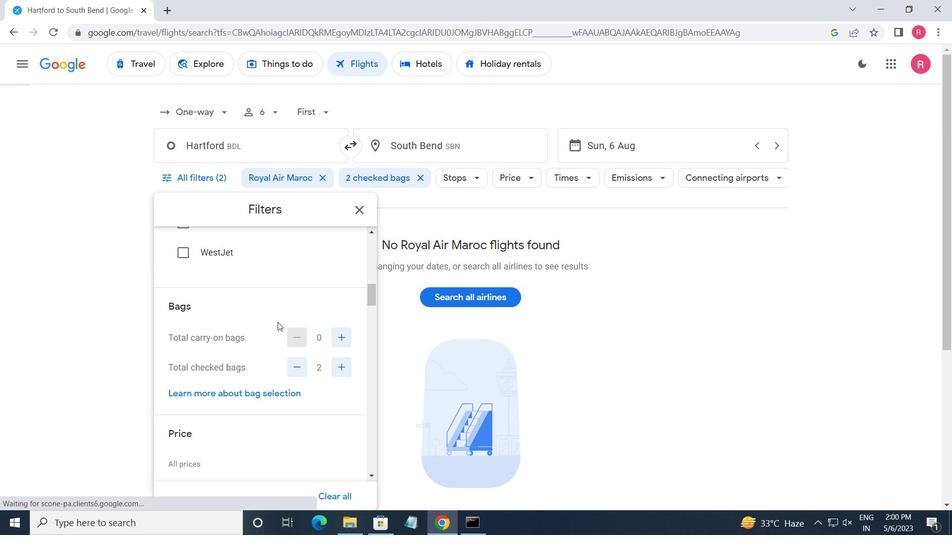 
Action: Mouse scrolled (277, 321) with delta (0, 0)
Screenshot: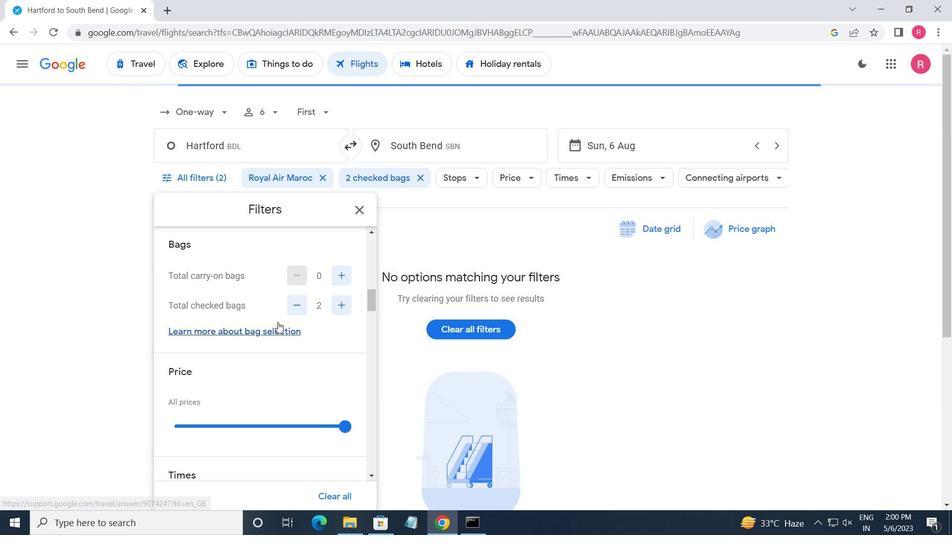 
Action: Mouse moved to (346, 366)
Screenshot: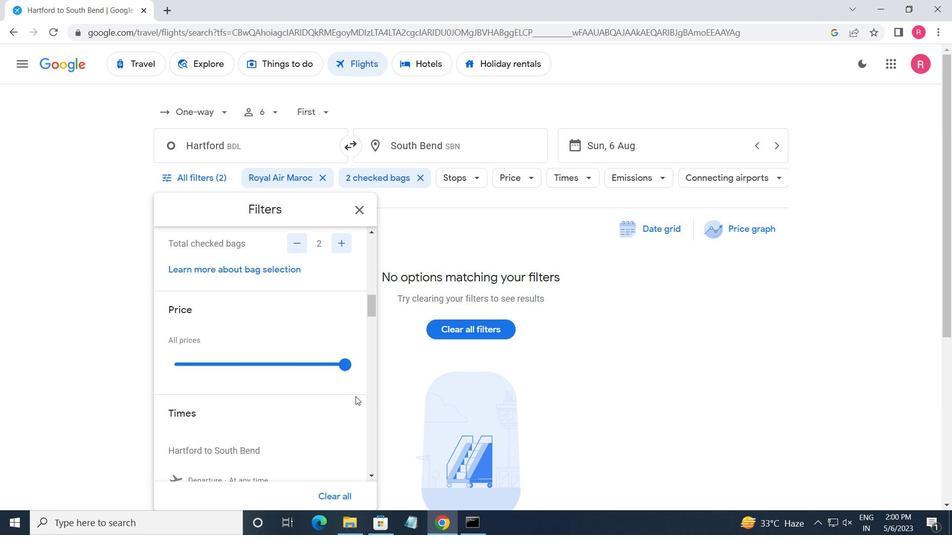 
Action: Mouse pressed left at (346, 366)
Screenshot: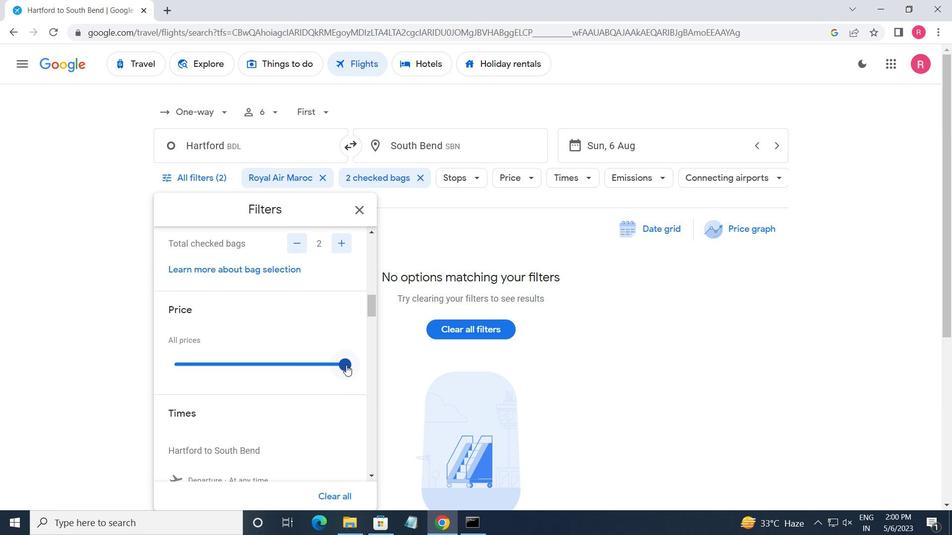 
Action: Mouse moved to (245, 344)
Screenshot: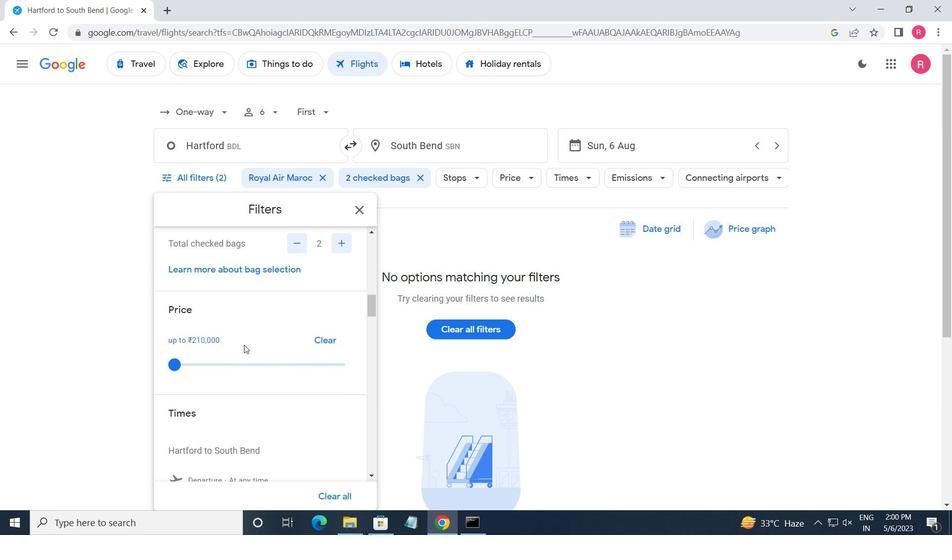 
Action: Mouse scrolled (245, 344) with delta (0, 0)
Screenshot: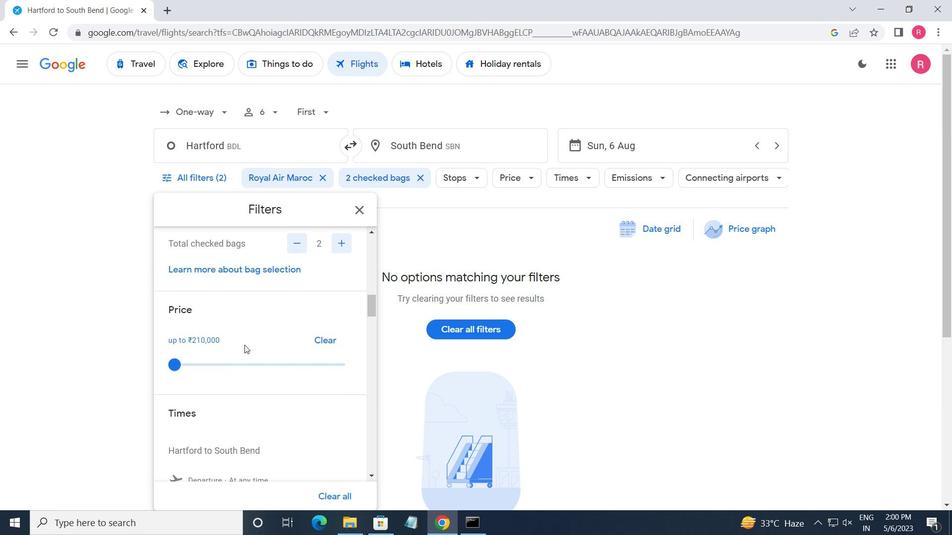 
Action: Mouse scrolled (245, 344) with delta (0, 0)
Screenshot: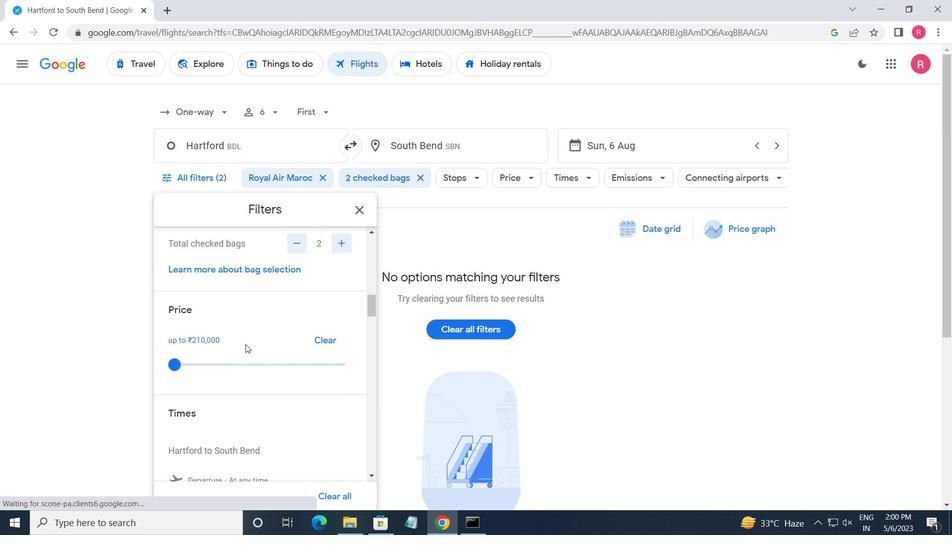 
Action: Mouse moved to (176, 376)
Screenshot: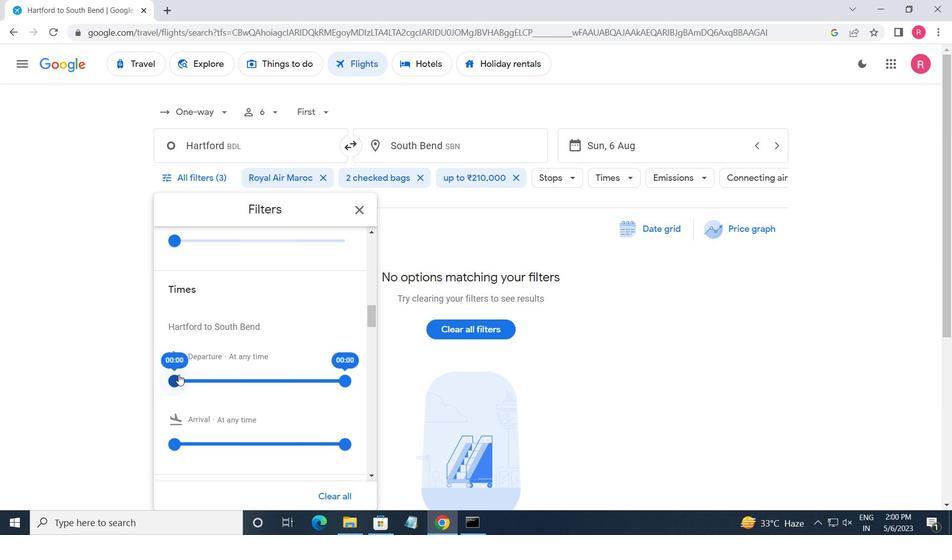 
Action: Mouse pressed left at (176, 376)
Screenshot: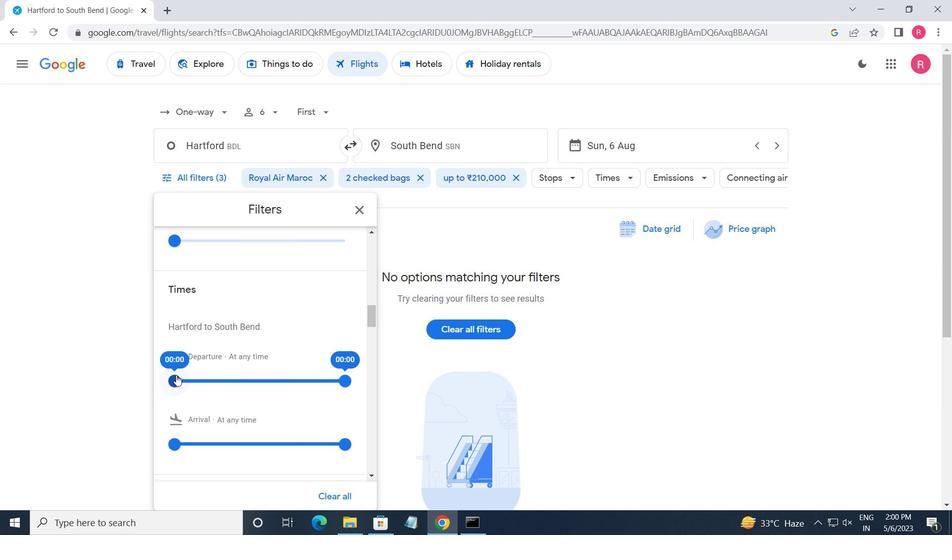 
Action: Mouse moved to (347, 379)
Screenshot: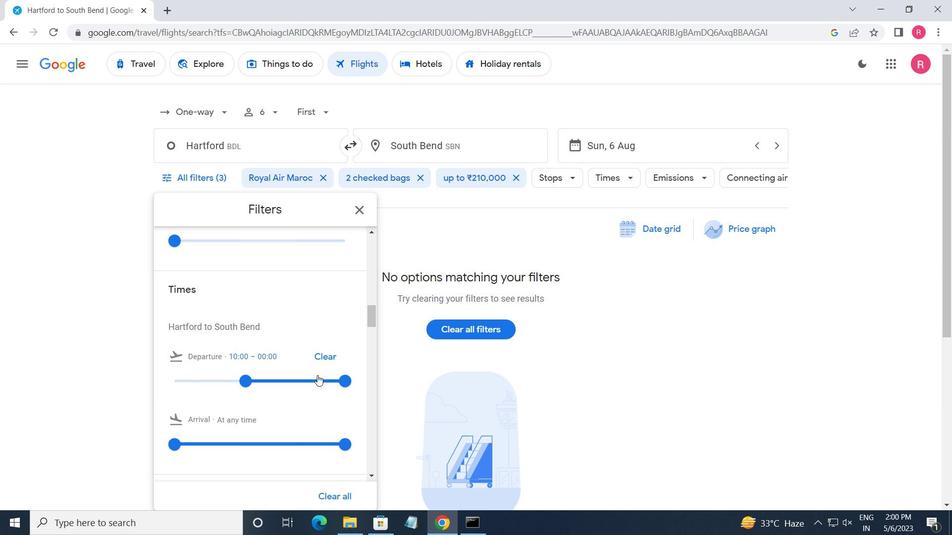 
Action: Mouse pressed left at (347, 379)
Screenshot: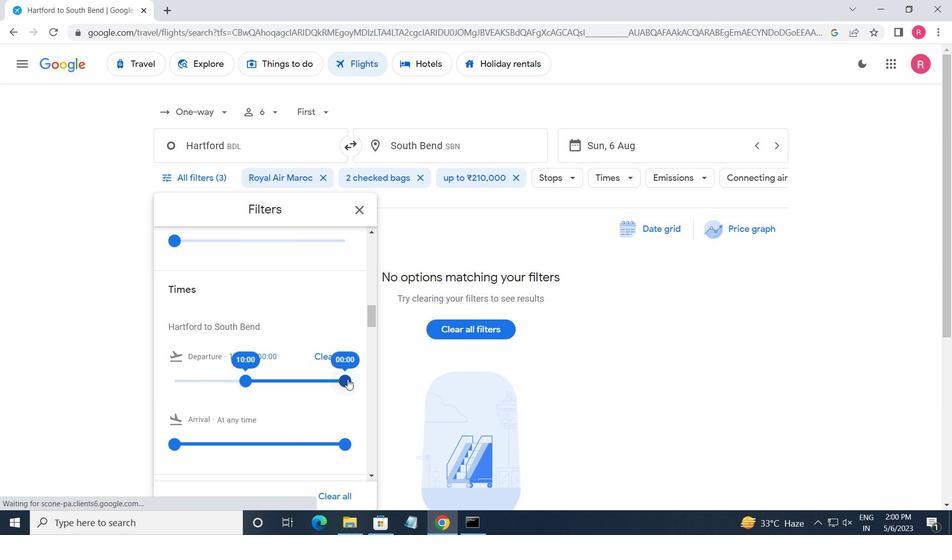 
Action: Mouse moved to (361, 211)
Screenshot: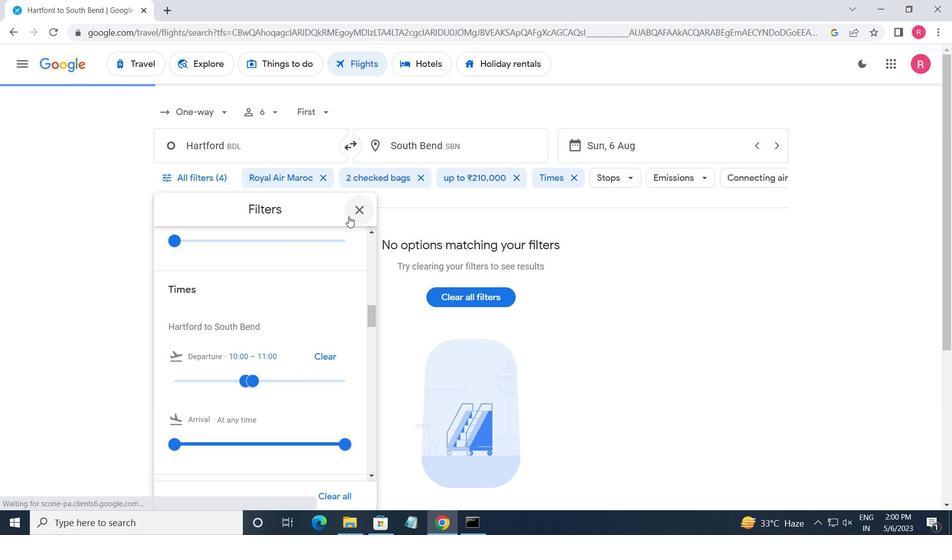 
Action: Mouse pressed left at (361, 211)
Screenshot: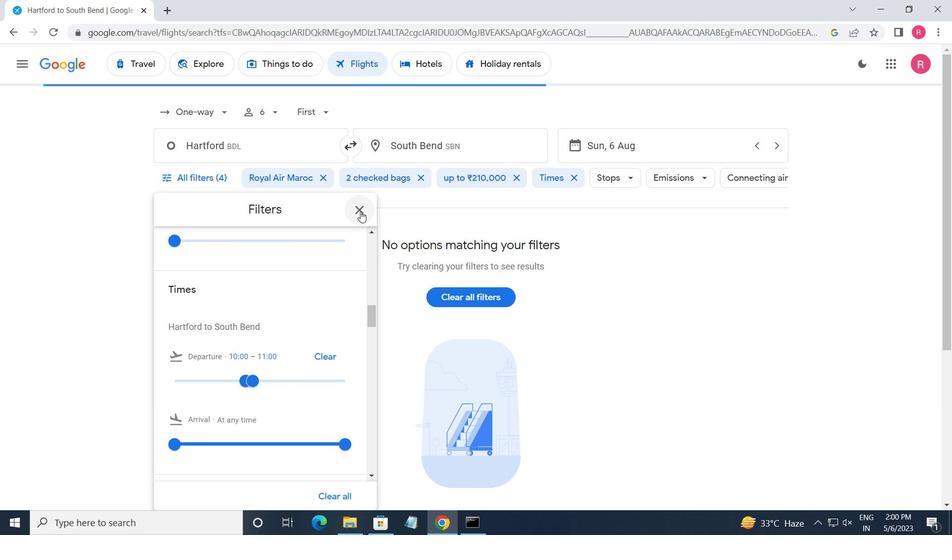 
Action: Mouse moved to (353, 212)
Screenshot: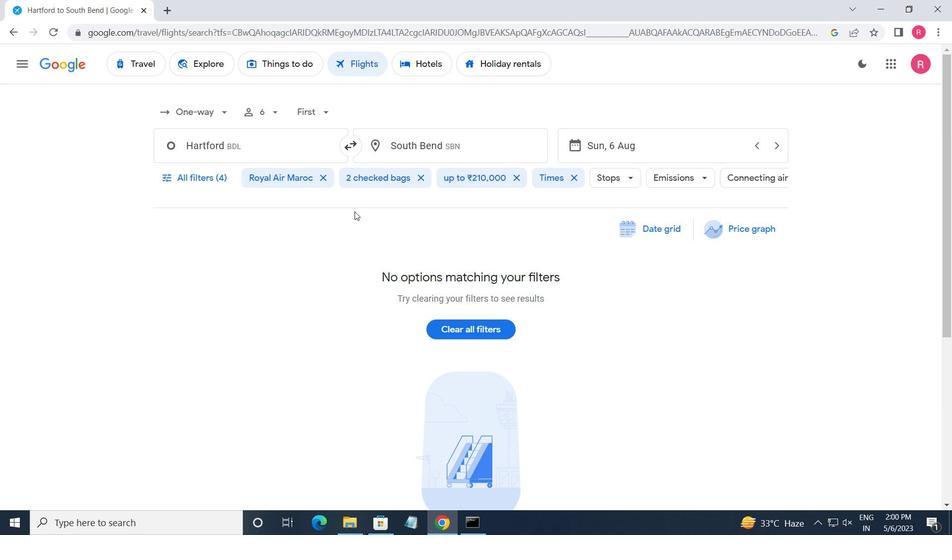 
